 Task: Add a condition where "Channel Is" instagram direct" in unsolved tickets in your groups.
Action: Mouse moved to (128, 401)
Screenshot: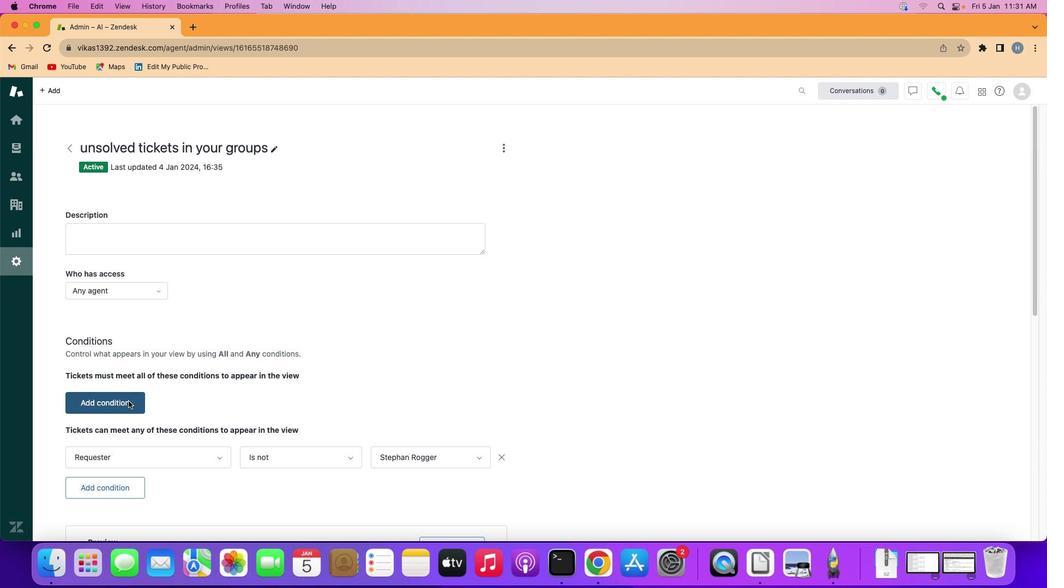 
Action: Mouse pressed left at (128, 401)
Screenshot: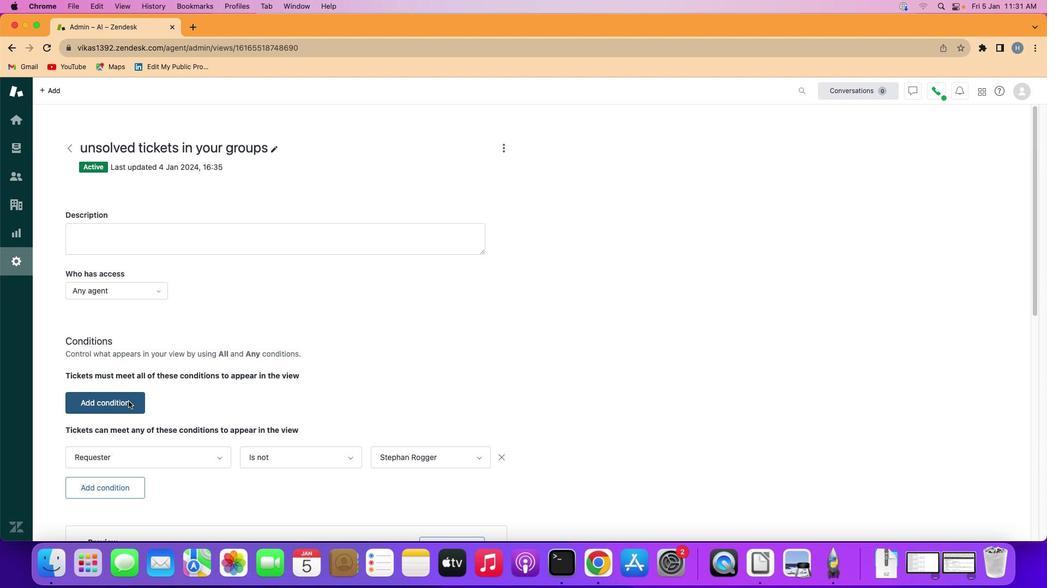 
Action: Mouse moved to (161, 404)
Screenshot: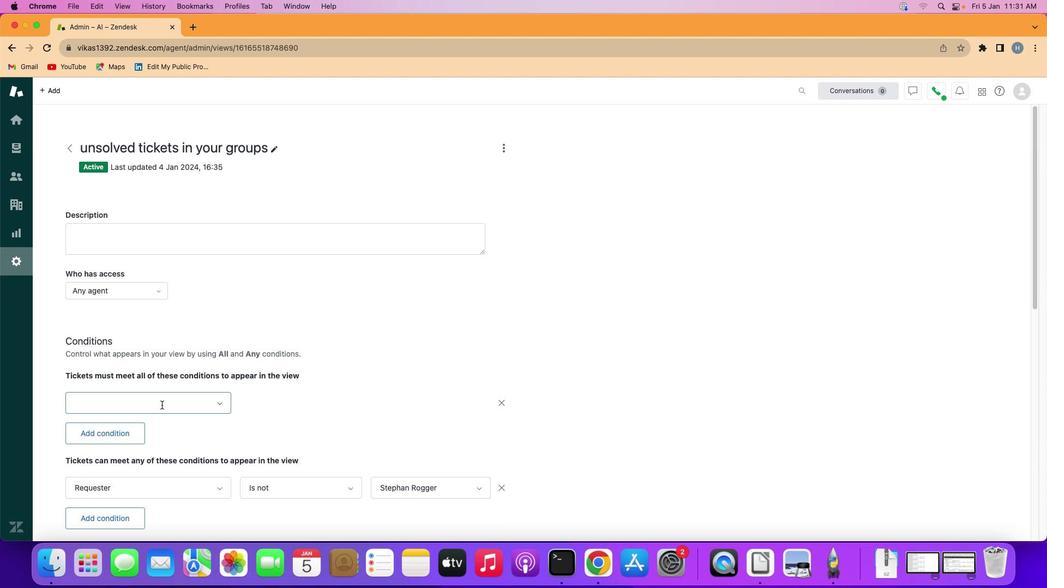 
Action: Mouse pressed left at (161, 404)
Screenshot: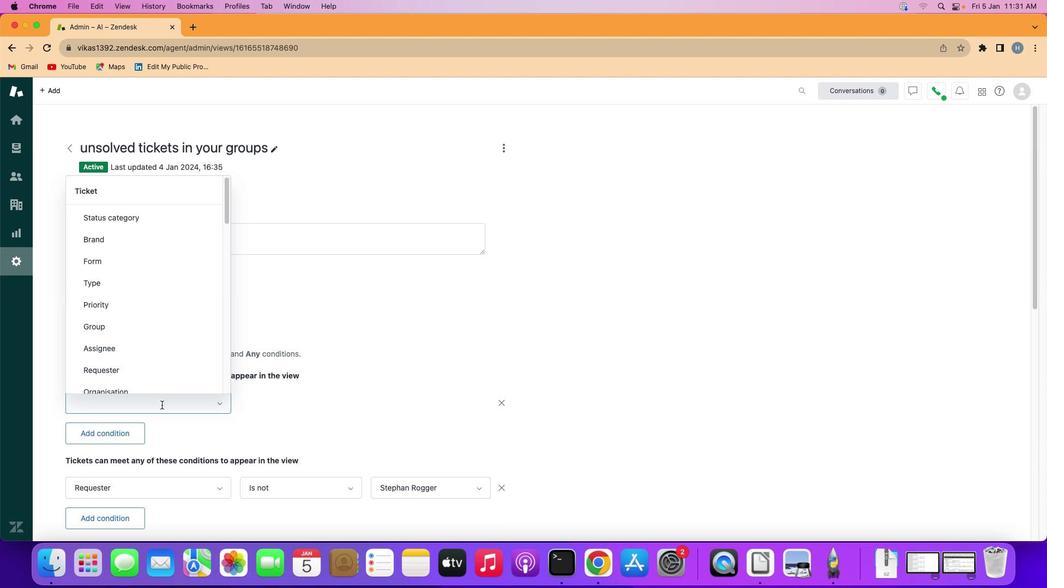 
Action: Mouse moved to (146, 320)
Screenshot: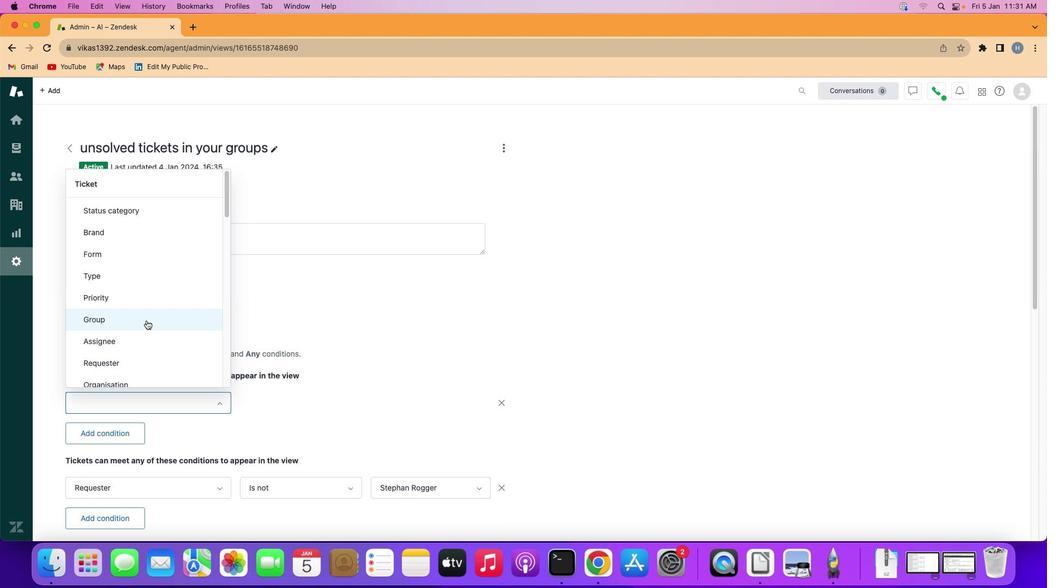 
Action: Mouse scrolled (146, 320) with delta (0, 0)
Screenshot: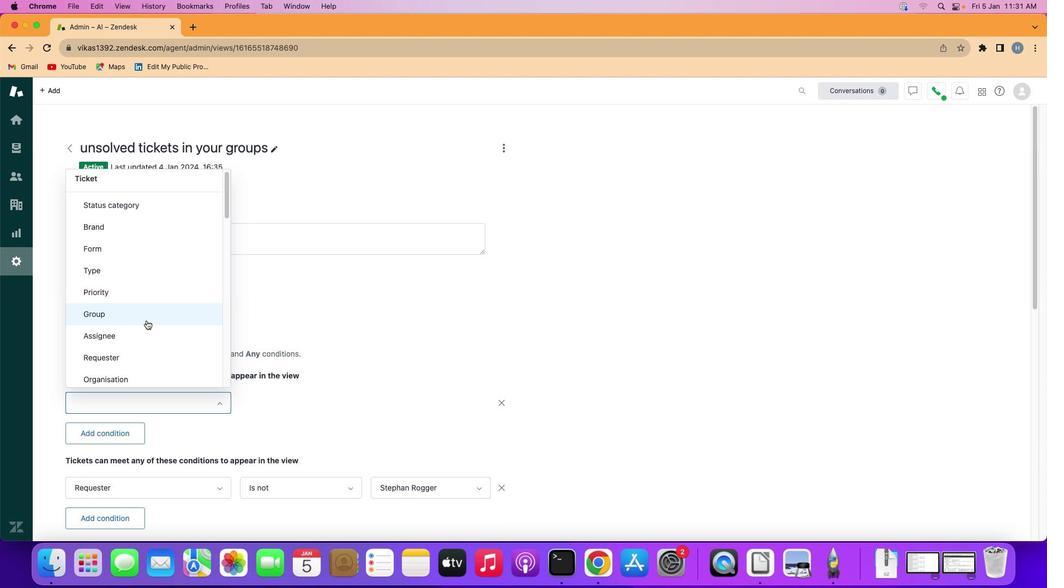 
Action: Mouse scrolled (146, 320) with delta (0, 0)
Screenshot: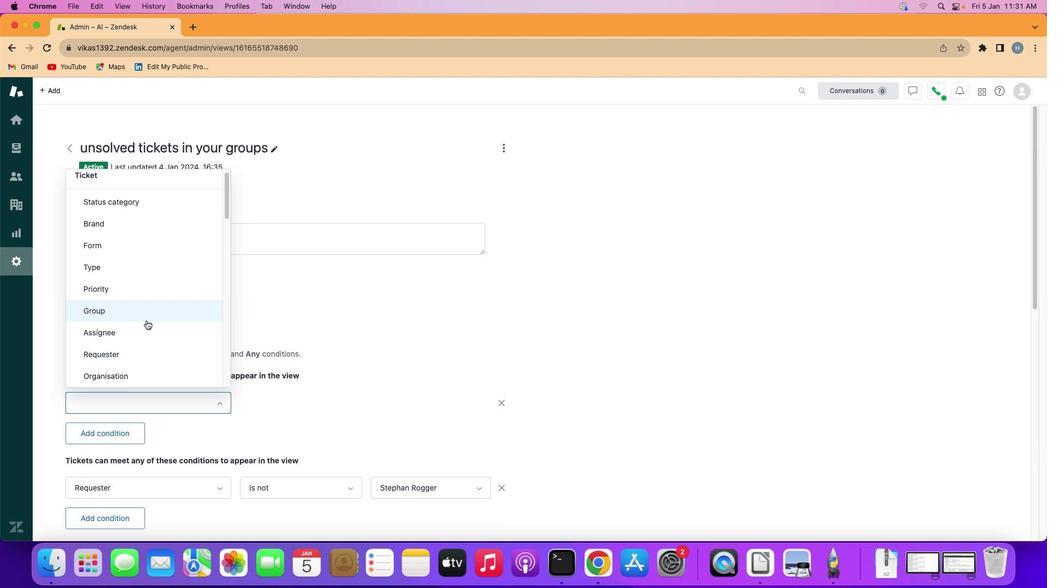 
Action: Mouse scrolled (146, 320) with delta (0, 0)
Screenshot: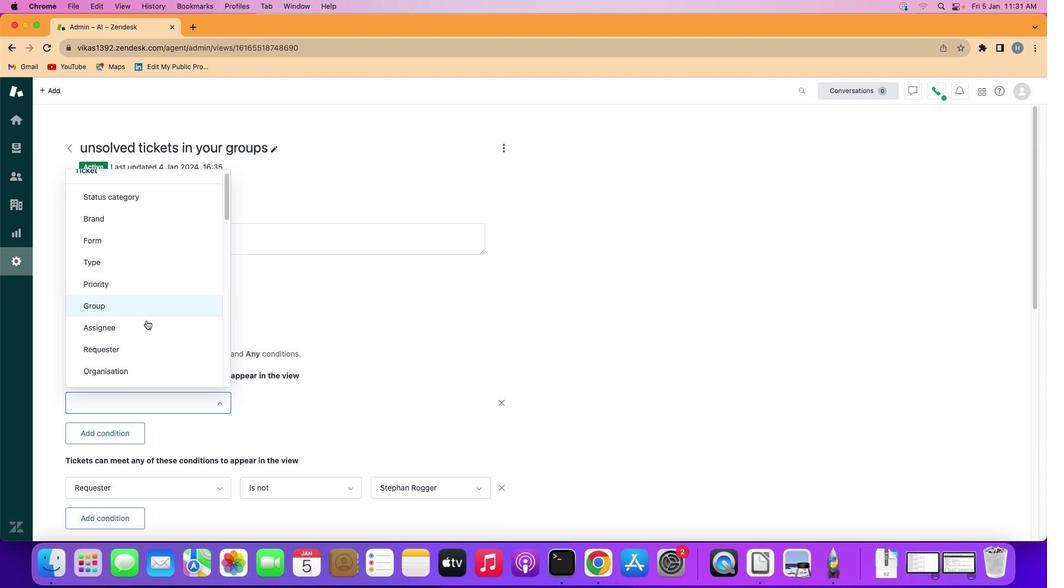 
Action: Mouse scrolled (146, 320) with delta (0, 0)
Screenshot: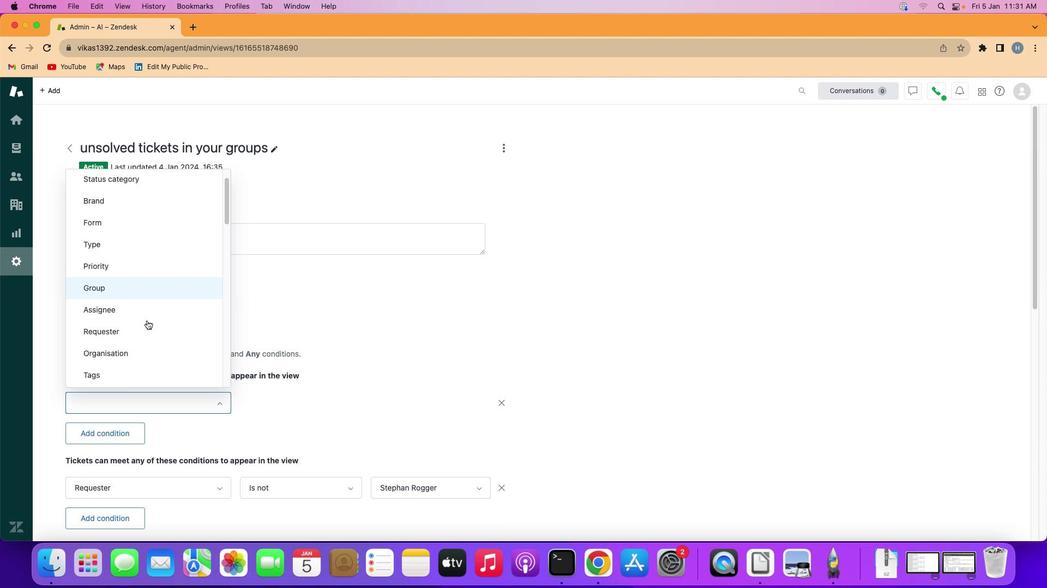 
Action: Mouse scrolled (146, 320) with delta (0, 0)
Screenshot: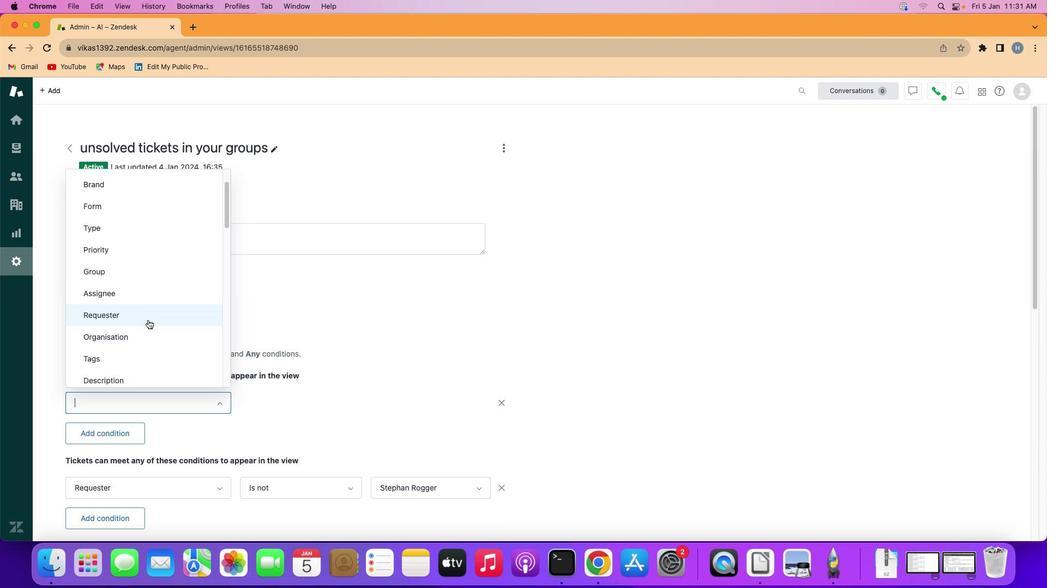 
Action: Mouse moved to (147, 319)
Screenshot: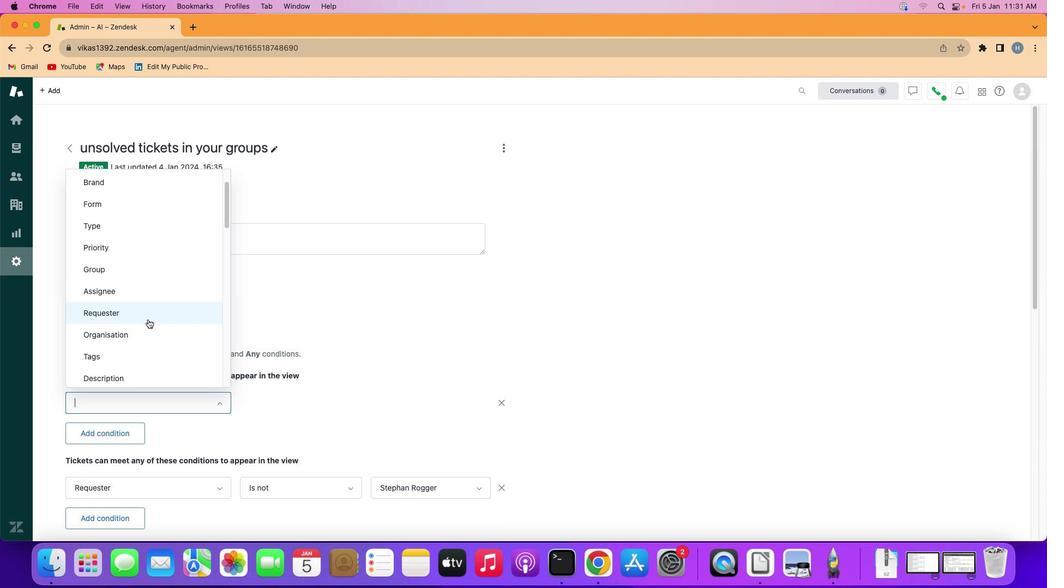 
Action: Mouse scrolled (147, 319) with delta (0, 0)
Screenshot: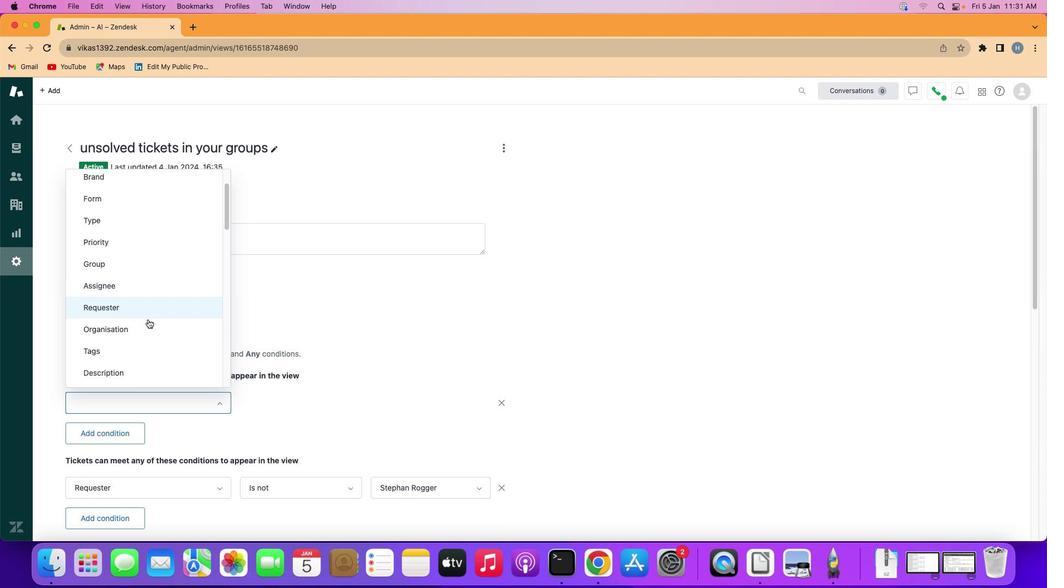 
Action: Mouse scrolled (147, 319) with delta (0, 0)
Screenshot: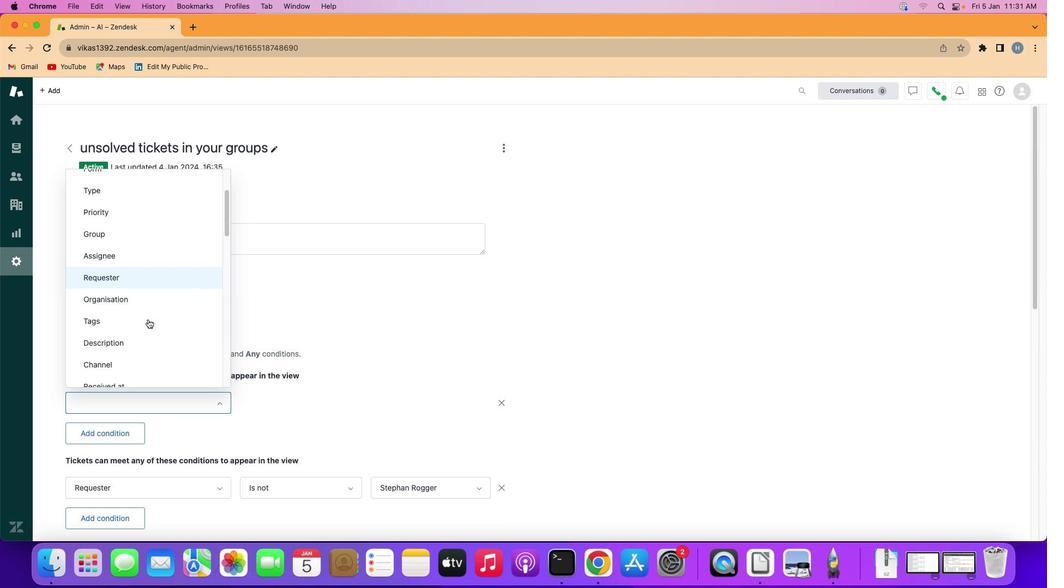 
Action: Mouse scrolled (147, 319) with delta (0, -1)
Screenshot: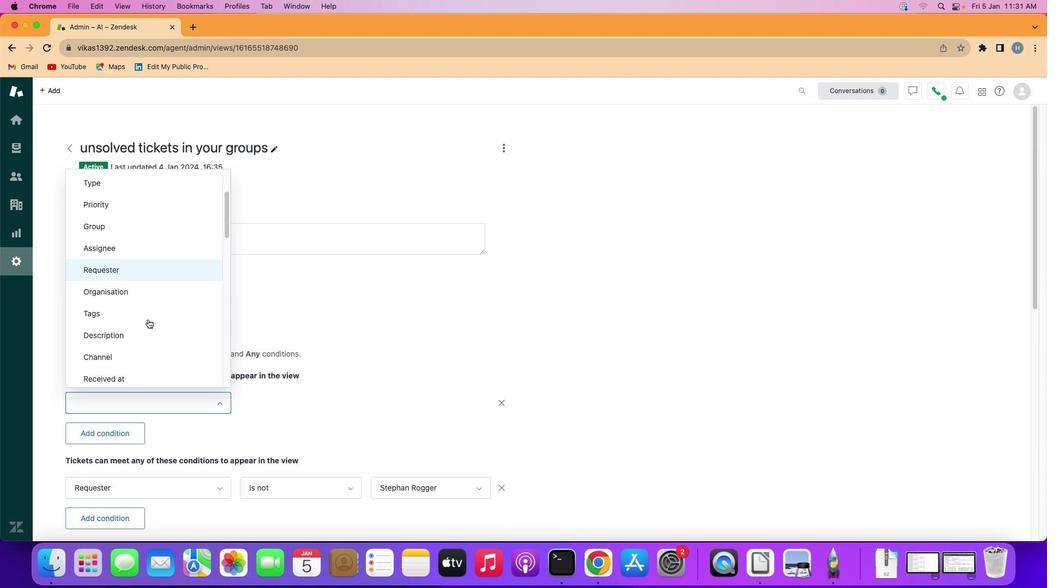 
Action: Mouse scrolled (147, 319) with delta (0, 0)
Screenshot: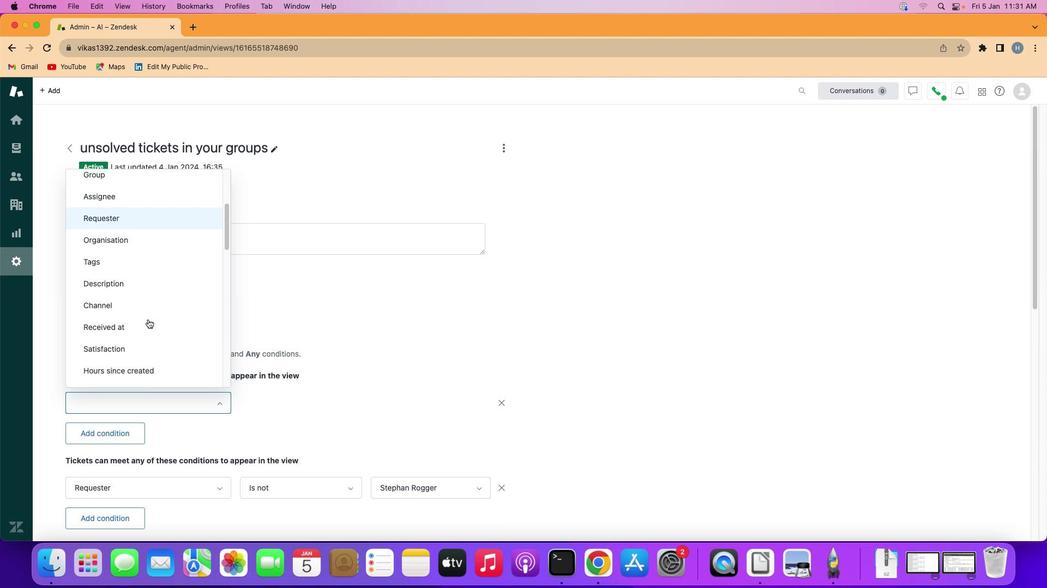 
Action: Mouse moved to (155, 302)
Screenshot: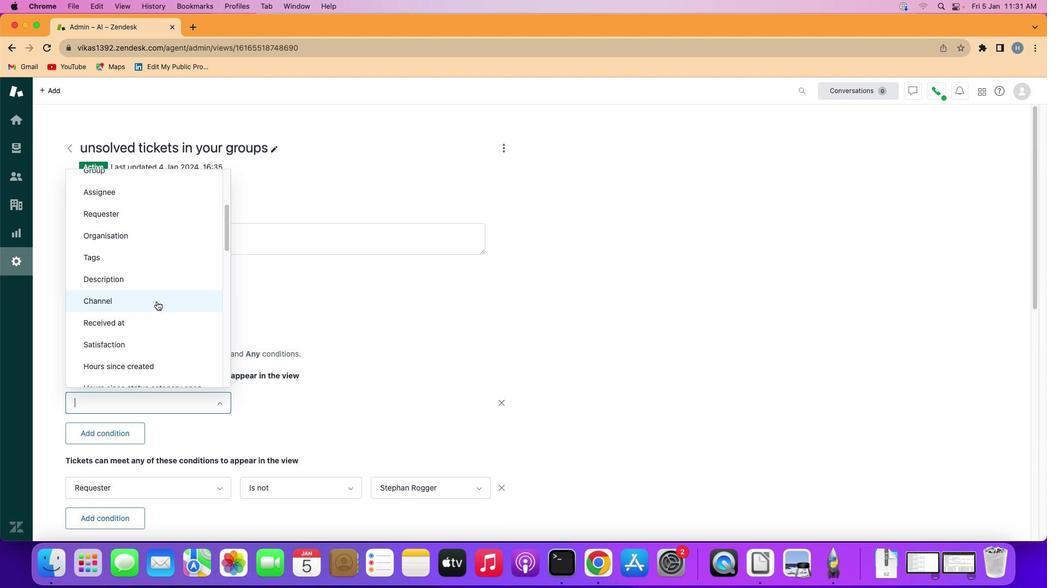 
Action: Mouse pressed left at (155, 302)
Screenshot: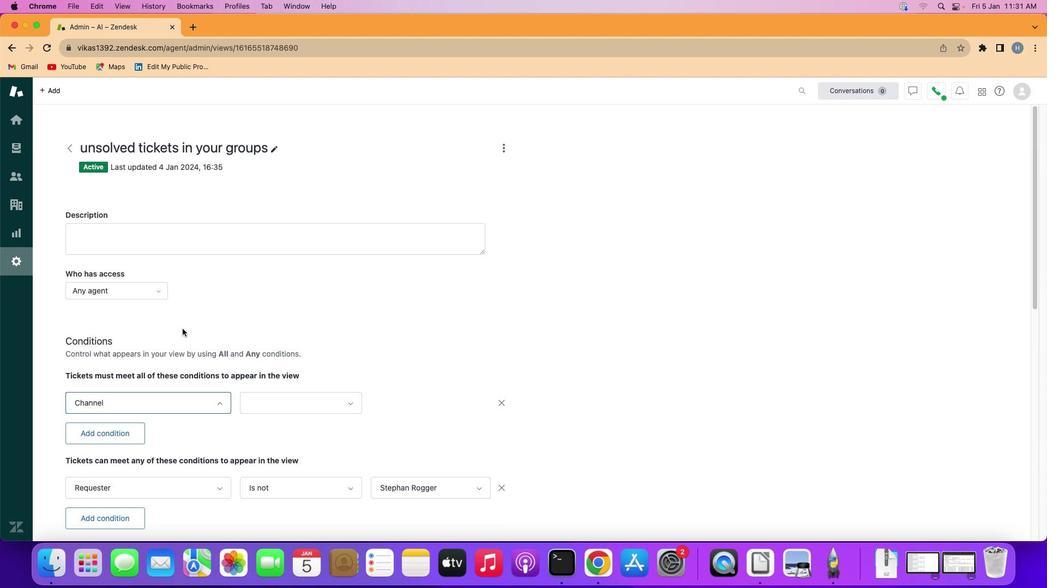 
Action: Mouse moved to (265, 392)
Screenshot: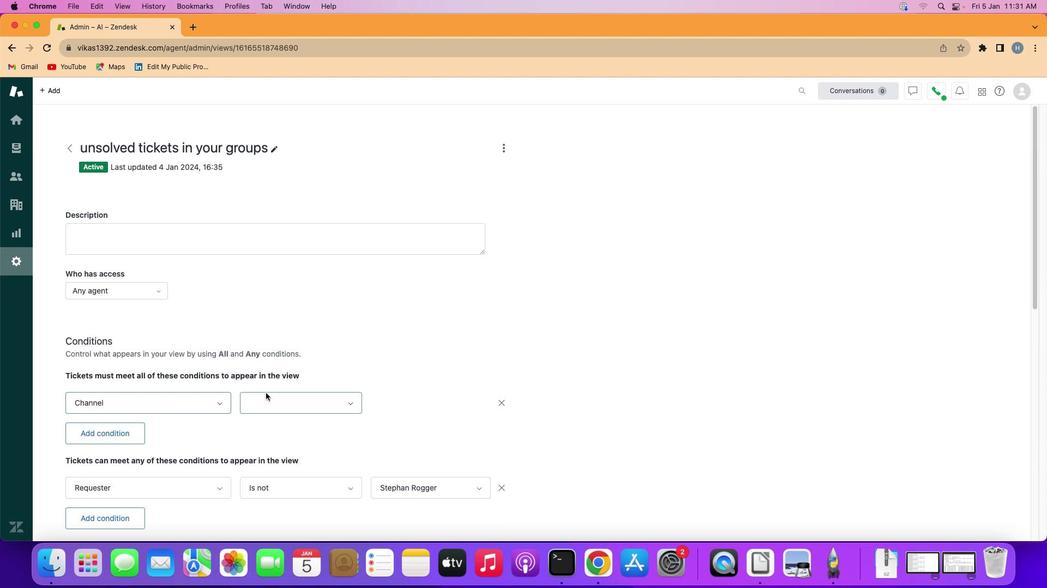 
Action: Mouse pressed left at (265, 392)
Screenshot: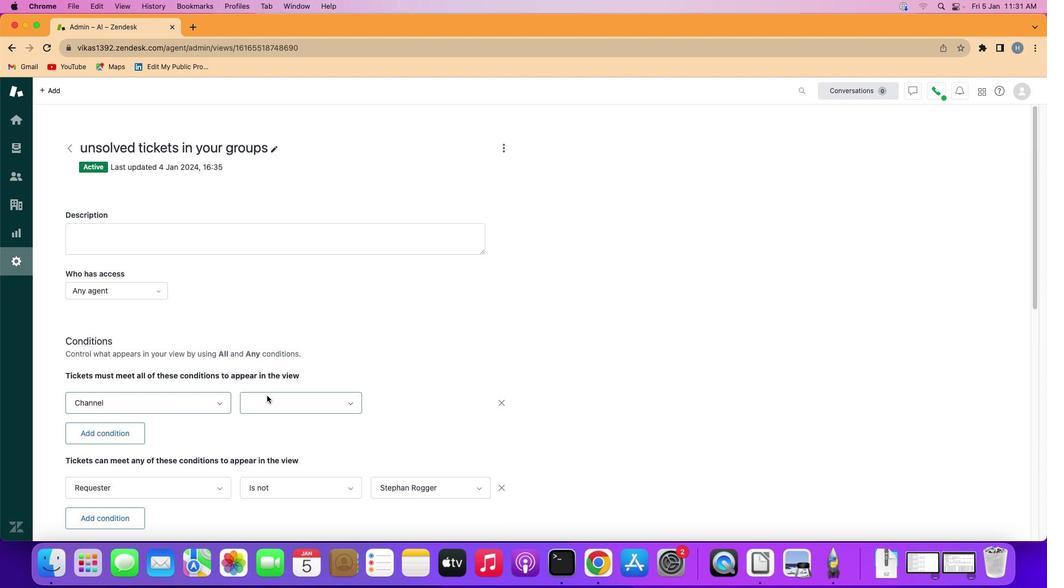
Action: Mouse moved to (277, 422)
Screenshot: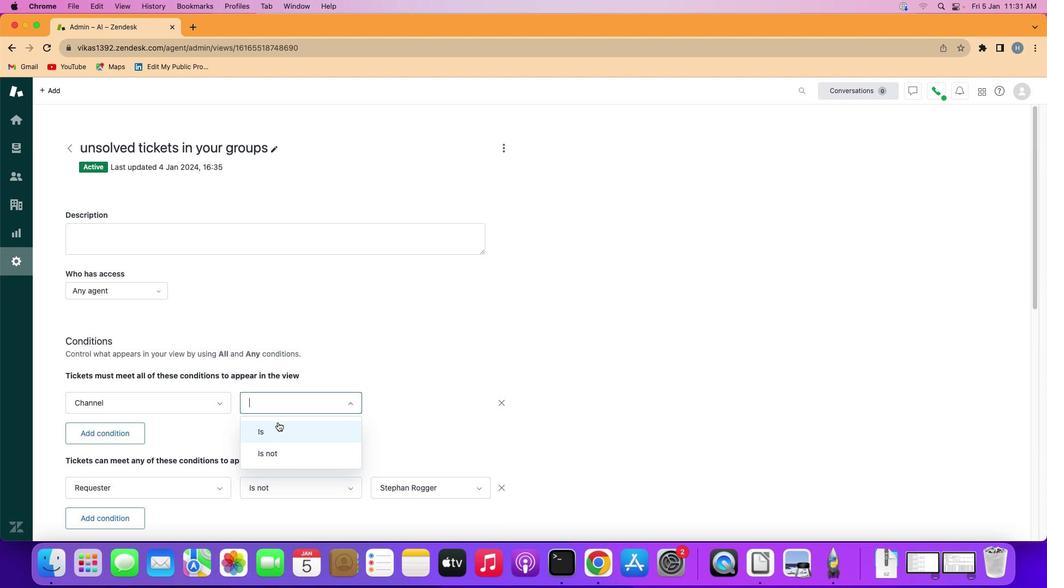 
Action: Mouse pressed left at (277, 422)
Screenshot: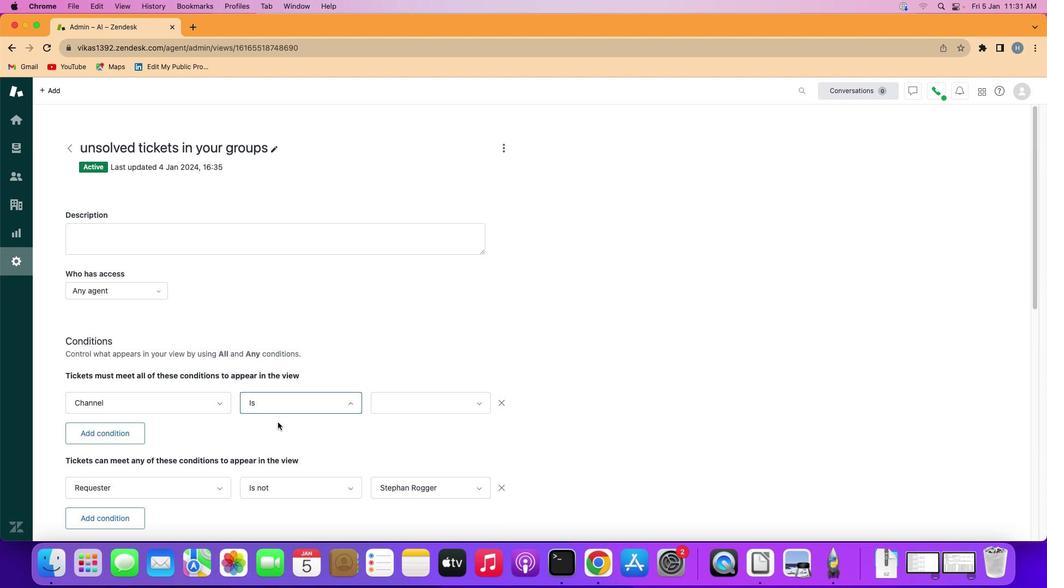 
Action: Mouse moved to (408, 400)
Screenshot: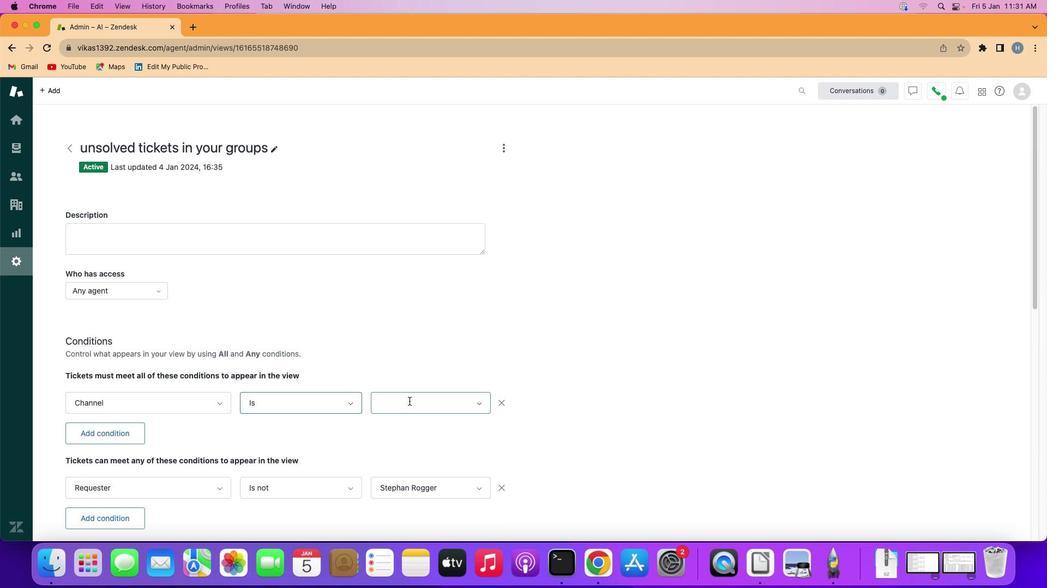 
Action: Mouse pressed left at (408, 400)
Screenshot: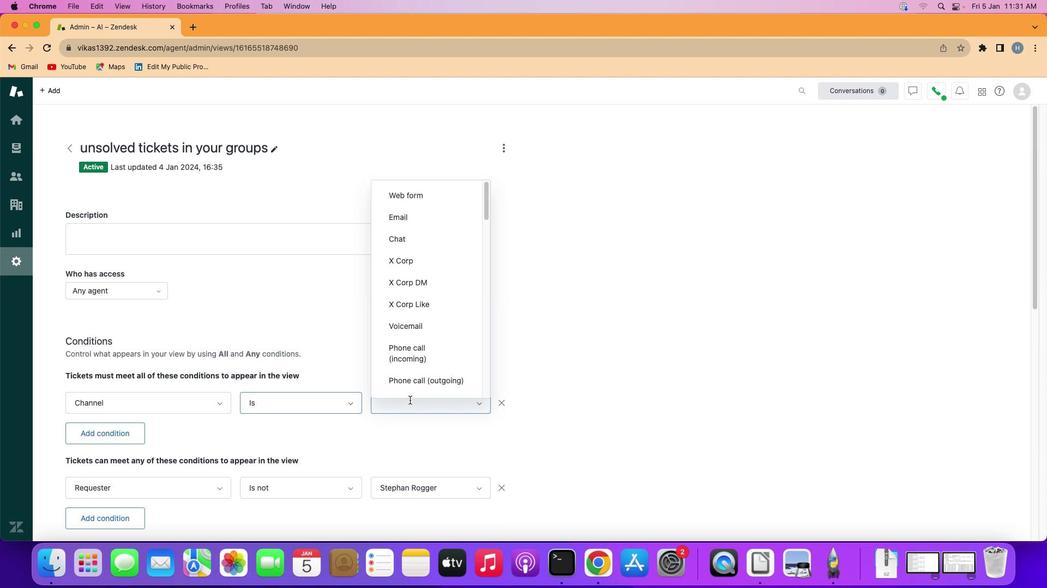 
Action: Mouse moved to (418, 317)
Screenshot: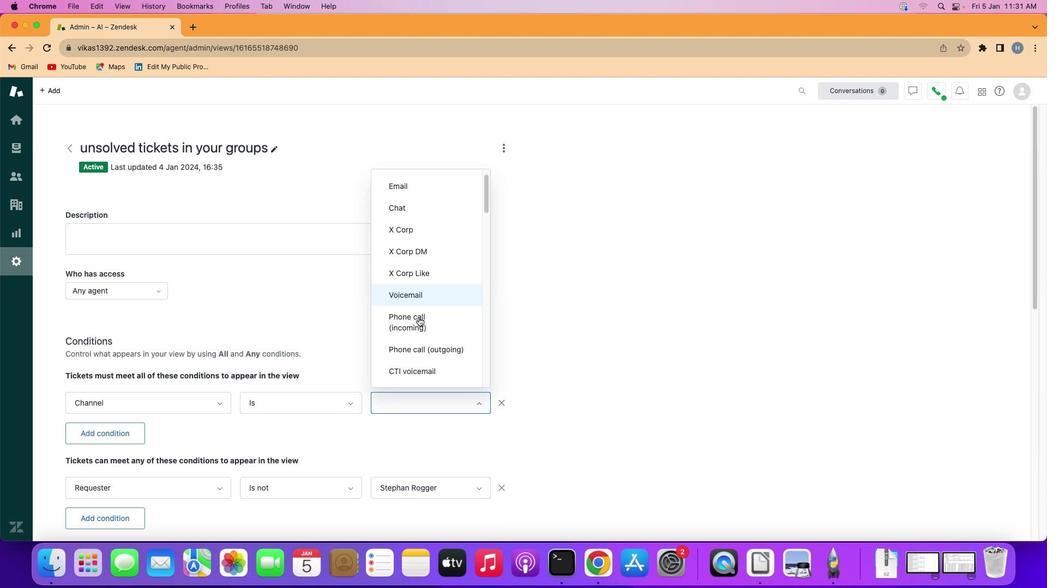 
Action: Mouse scrolled (418, 317) with delta (0, 0)
Screenshot: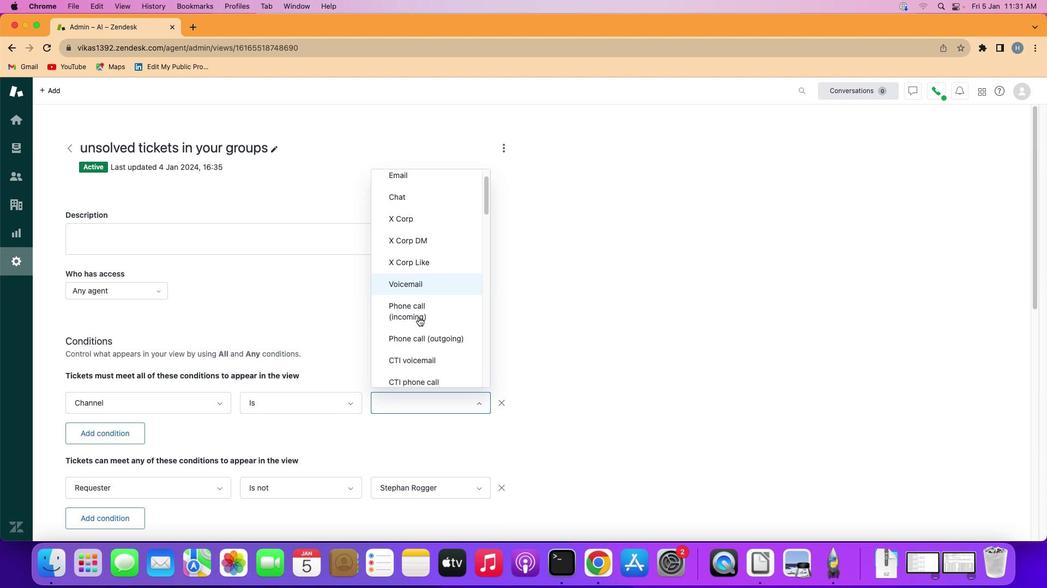
Action: Mouse scrolled (418, 317) with delta (0, 0)
Screenshot: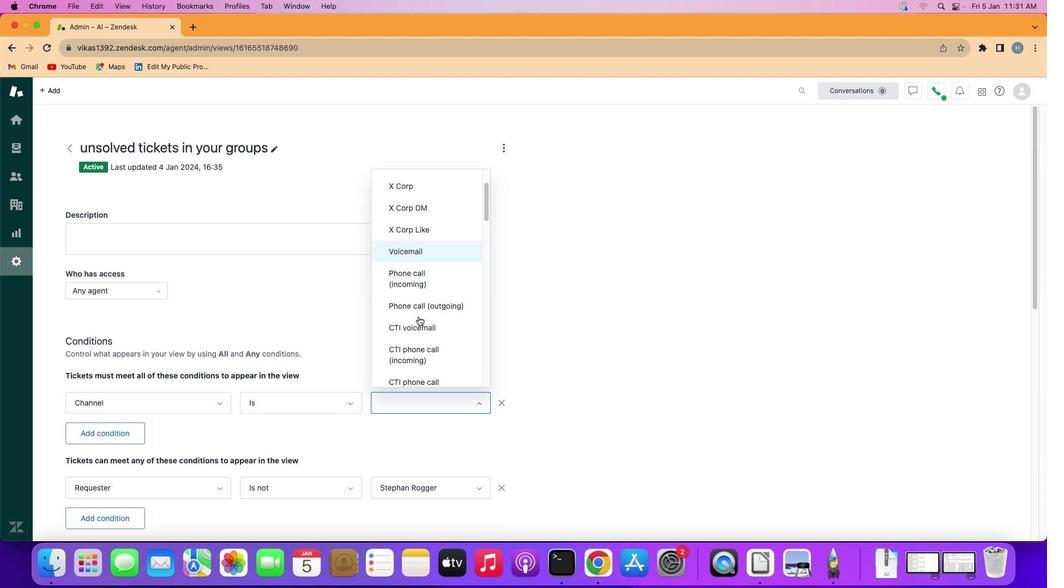 
Action: Mouse scrolled (418, 317) with delta (0, -1)
Screenshot: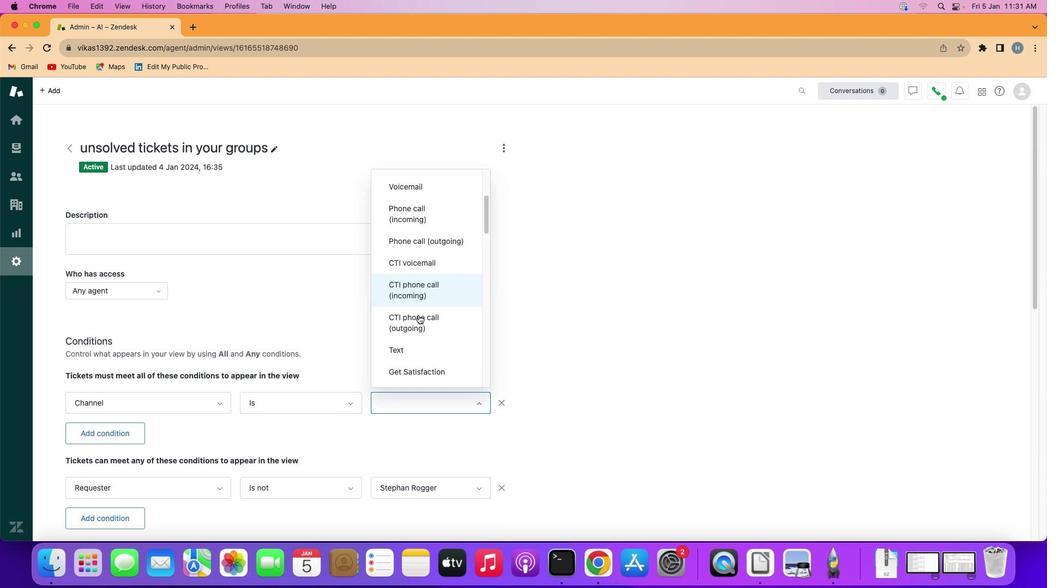 
Action: Mouse scrolled (418, 317) with delta (0, -1)
Screenshot: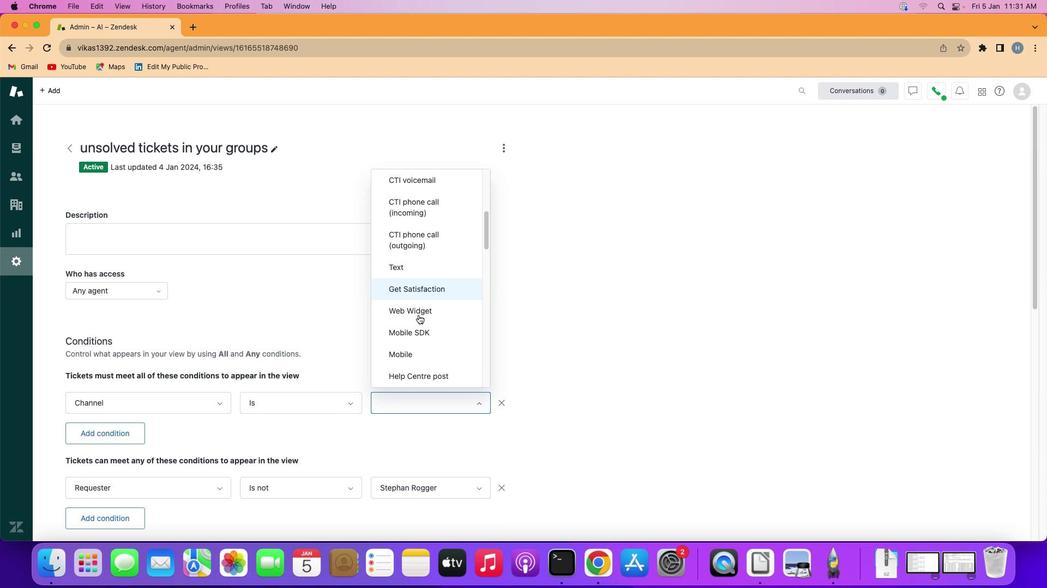 
Action: Mouse moved to (418, 315)
Screenshot: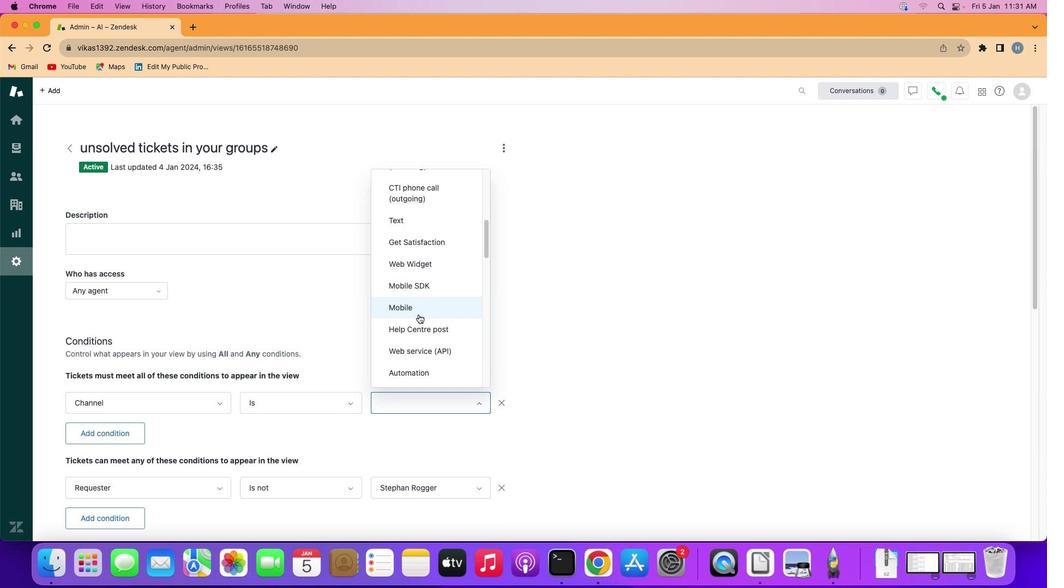 
Action: Mouse scrolled (418, 315) with delta (0, -2)
Screenshot: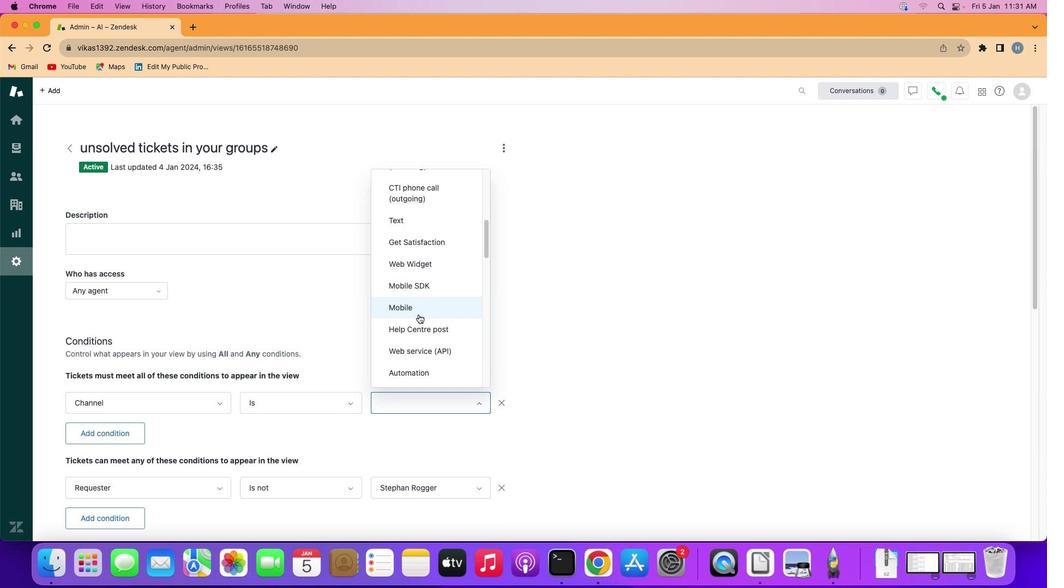 
Action: Mouse moved to (418, 313)
Screenshot: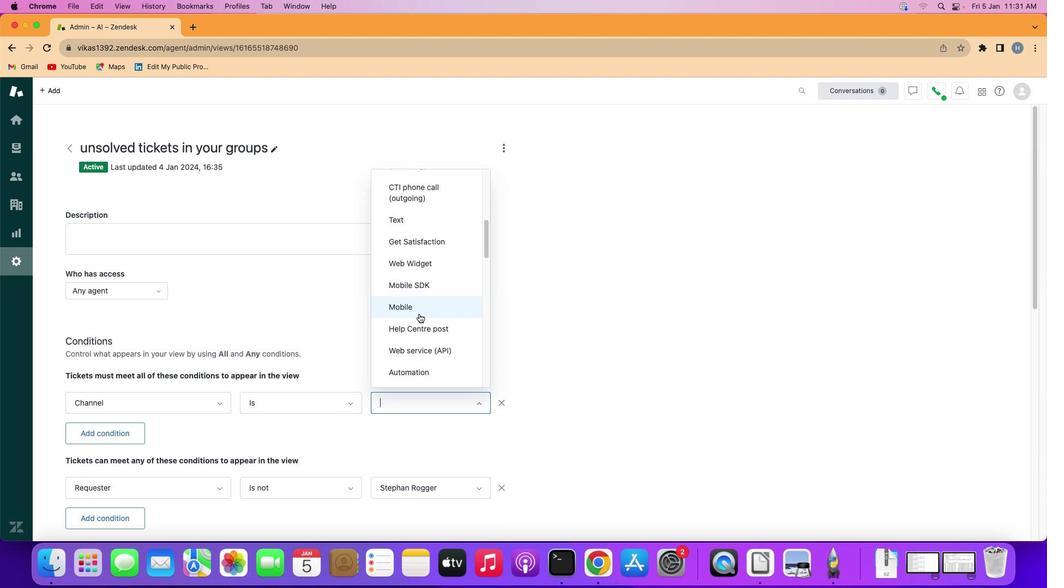 
Action: Mouse scrolled (418, 313) with delta (0, 0)
Screenshot: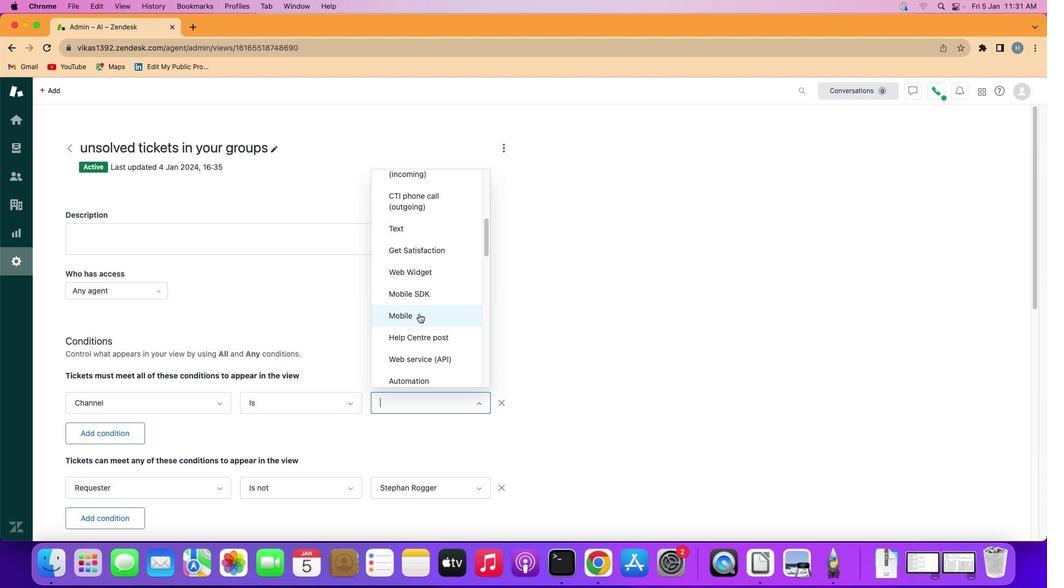 
Action: Mouse scrolled (418, 313) with delta (0, 0)
Screenshot: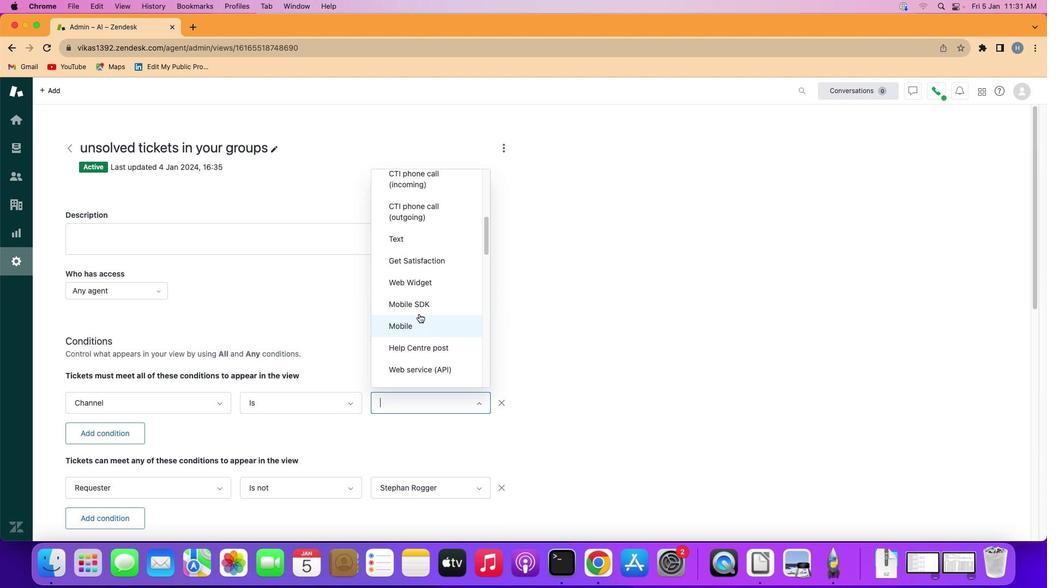 
Action: Mouse scrolled (418, 313) with delta (0, -1)
Screenshot: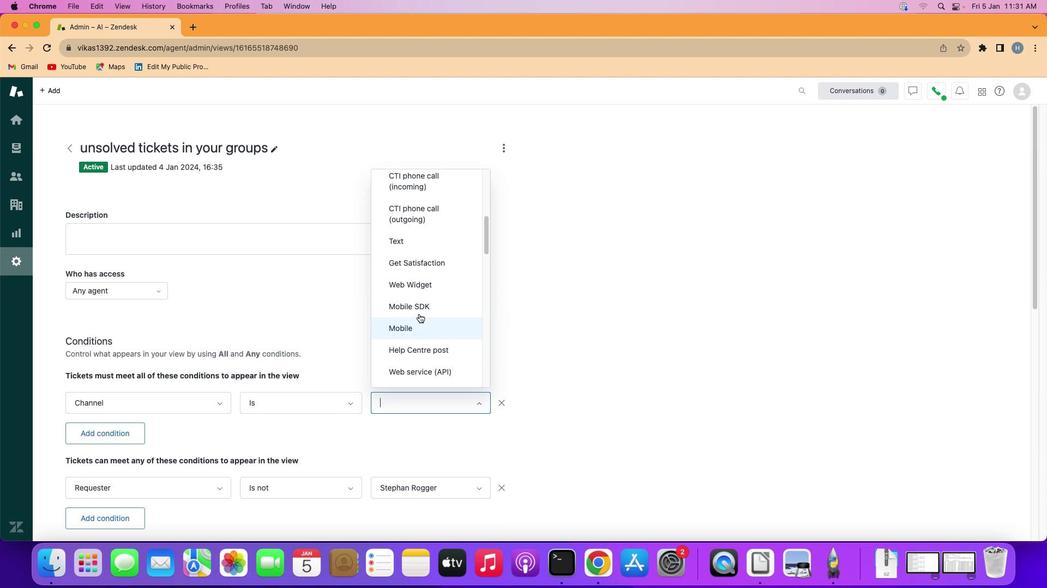 
Action: Mouse scrolled (418, 313) with delta (0, 0)
Screenshot: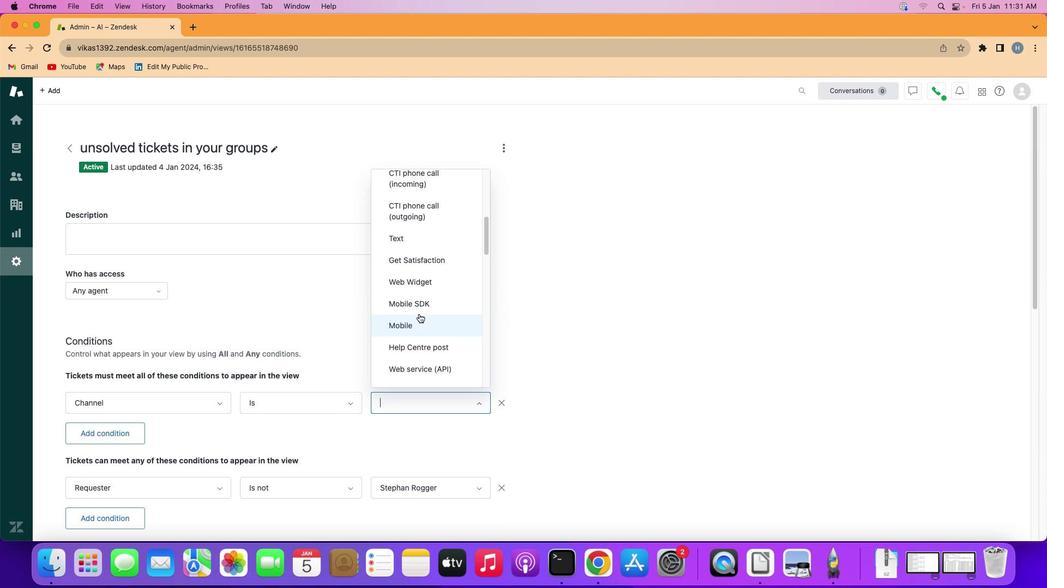 
Action: Mouse scrolled (418, 313) with delta (0, 0)
Screenshot: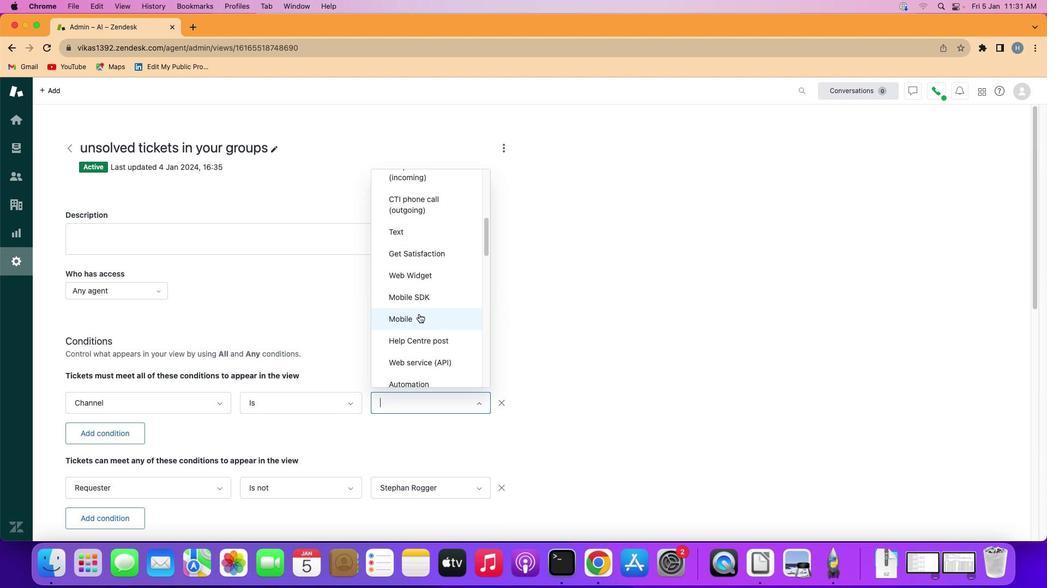 
Action: Mouse scrolled (418, 313) with delta (0, 0)
Screenshot: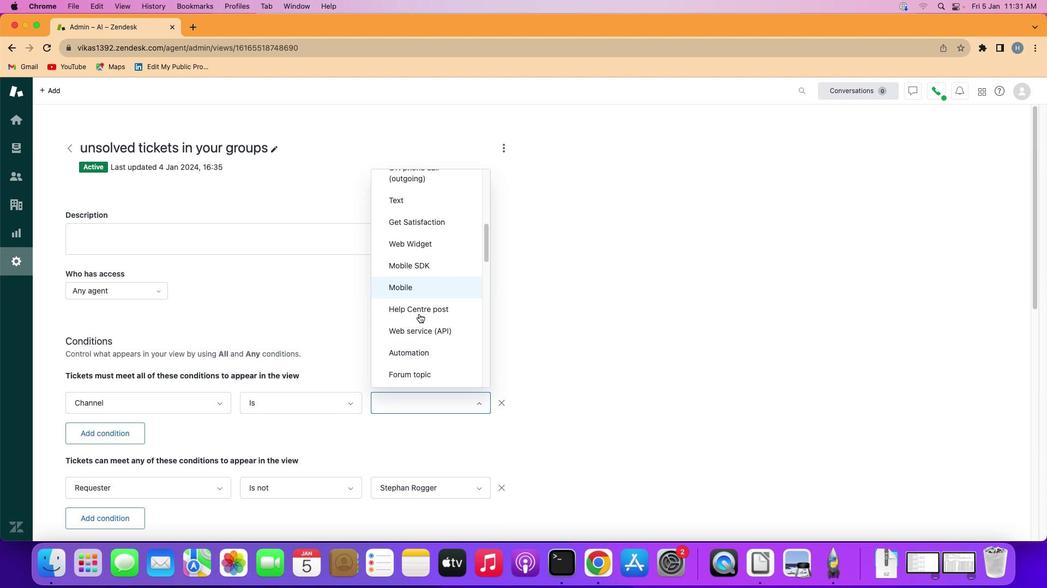 
Action: Mouse scrolled (418, 313) with delta (0, 0)
Screenshot: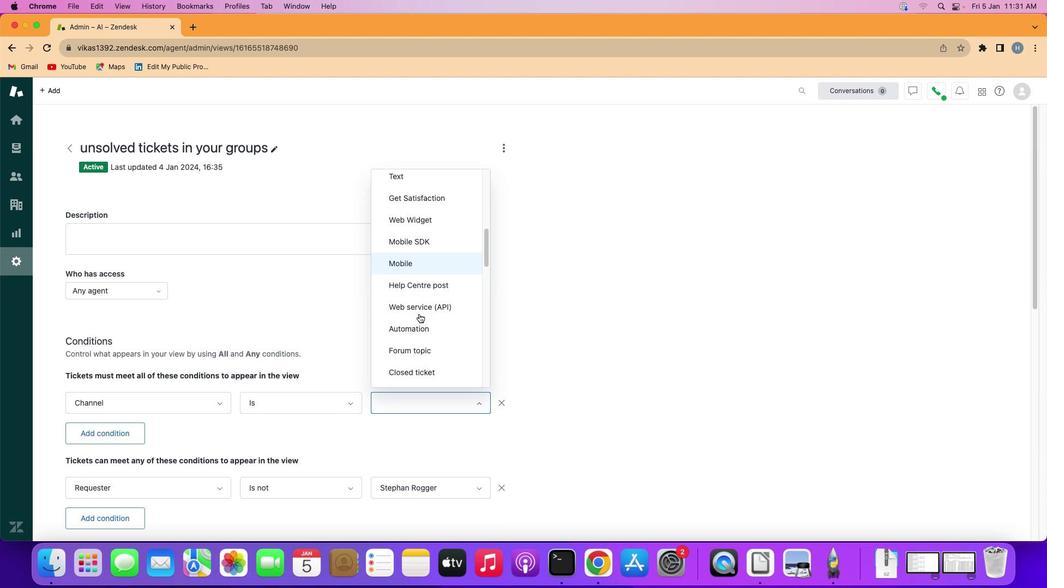 
Action: Mouse scrolled (418, 313) with delta (0, -1)
Screenshot: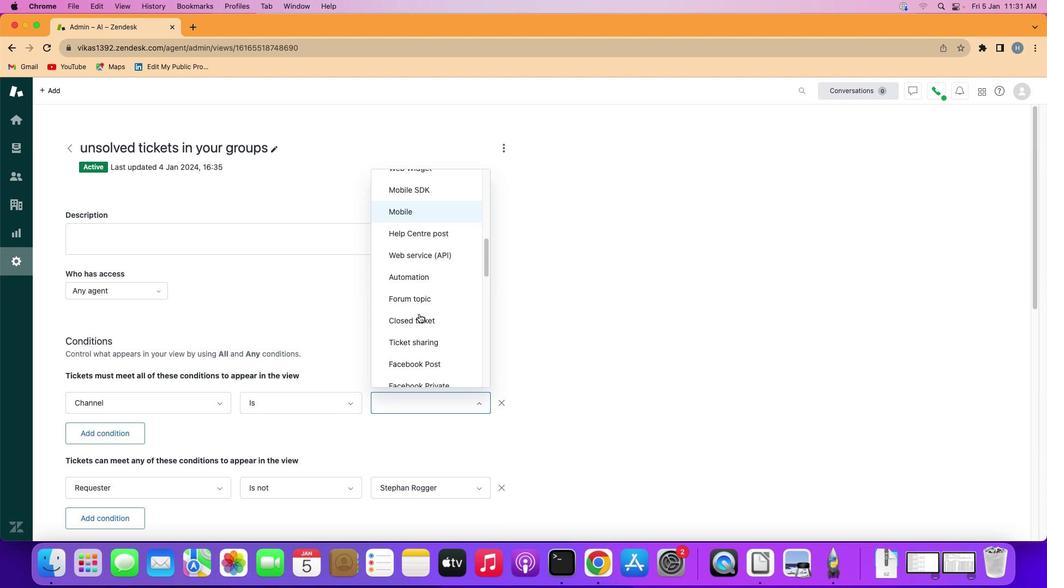 
Action: Mouse scrolled (418, 313) with delta (0, -1)
Screenshot: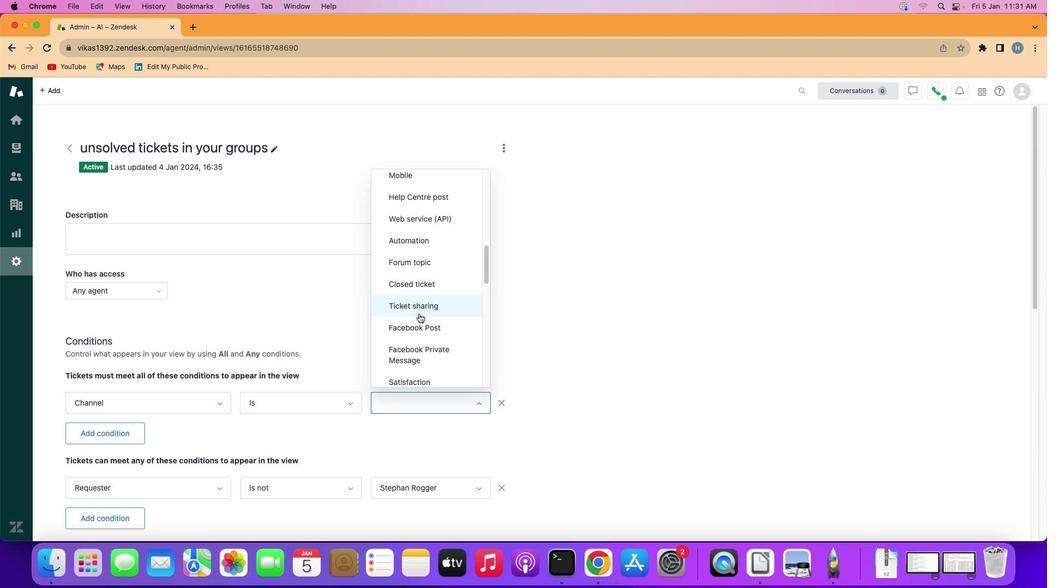 
Action: Mouse moved to (433, 307)
Screenshot: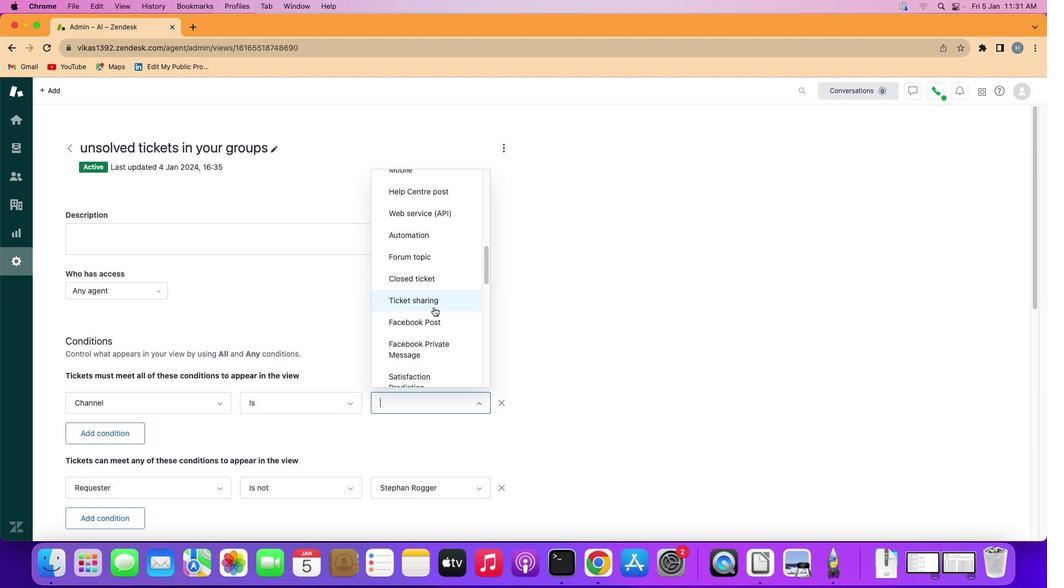 
Action: Mouse scrolled (433, 307) with delta (0, 0)
Screenshot: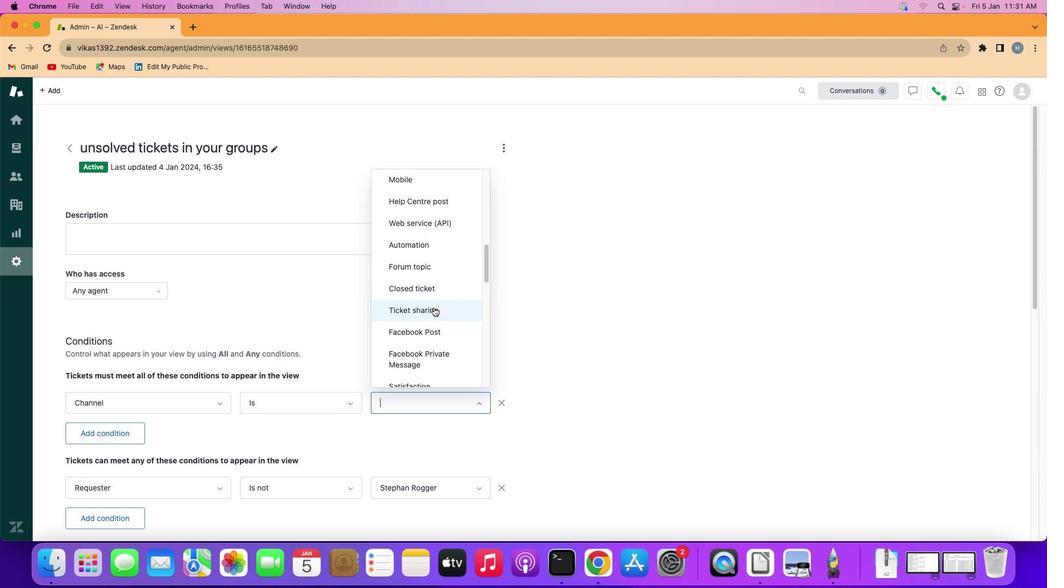 
Action: Mouse scrolled (433, 307) with delta (0, 0)
Screenshot: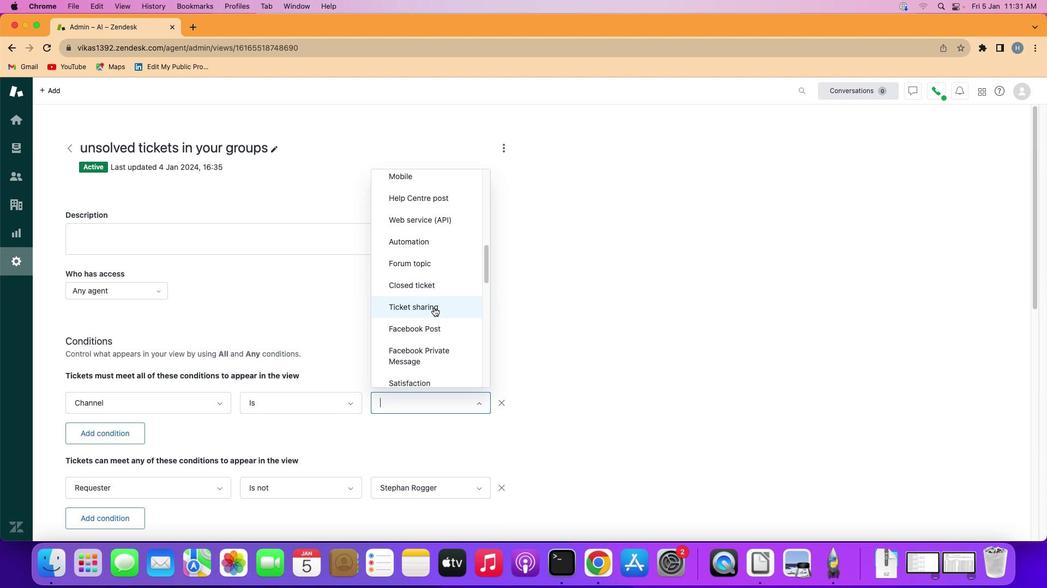 
Action: Mouse scrolled (433, 307) with delta (0, -1)
Screenshot: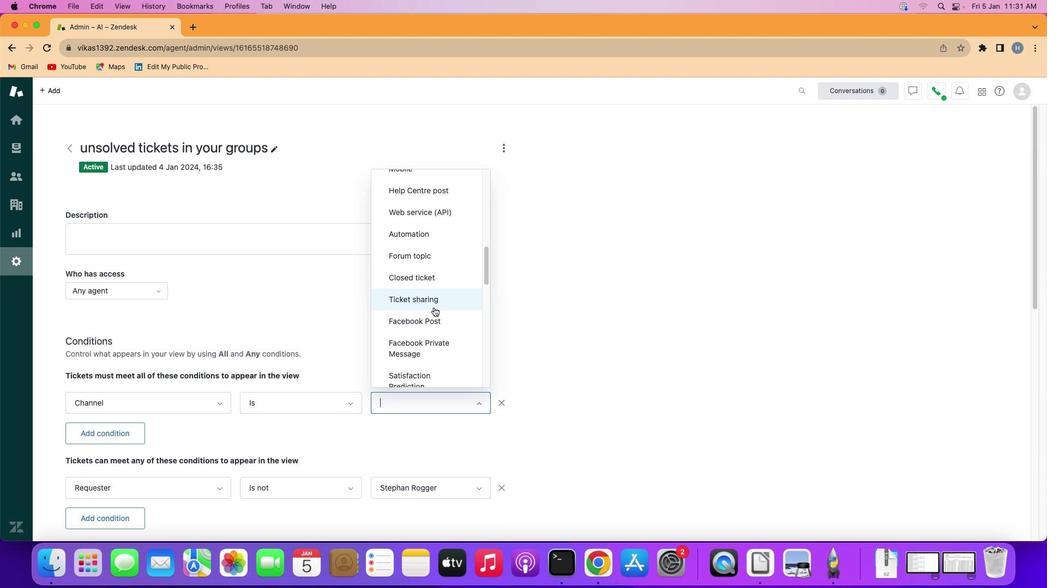
Action: Mouse scrolled (433, 307) with delta (0, 0)
Screenshot: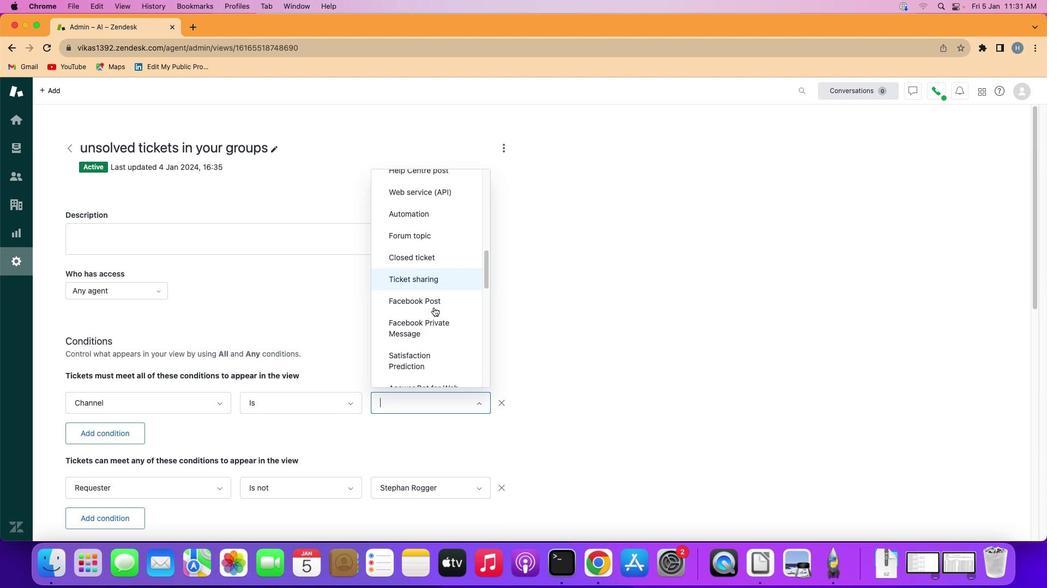 
Action: Mouse moved to (429, 303)
Screenshot: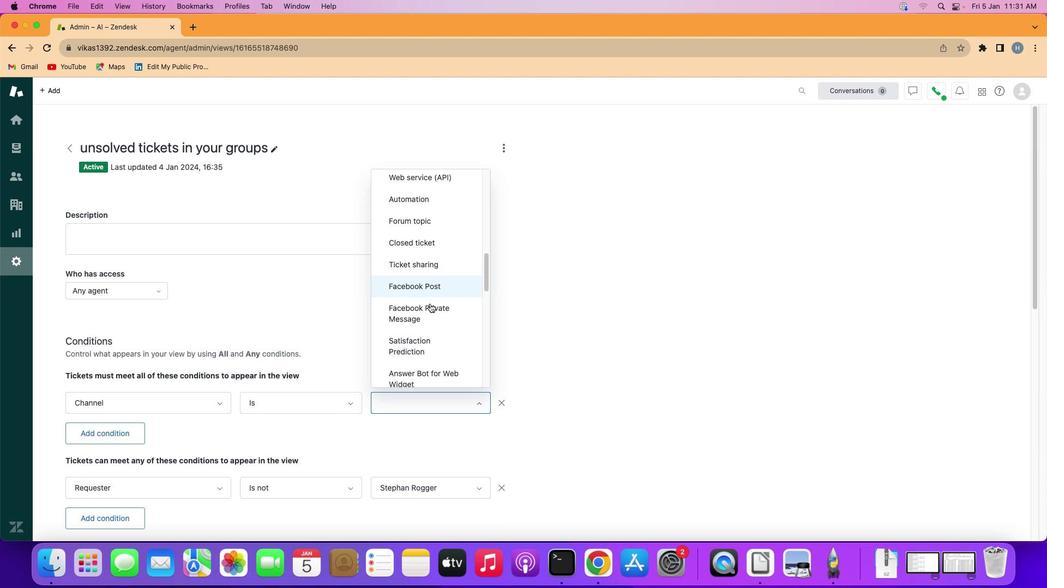 
Action: Mouse scrolled (429, 303) with delta (0, 0)
Screenshot: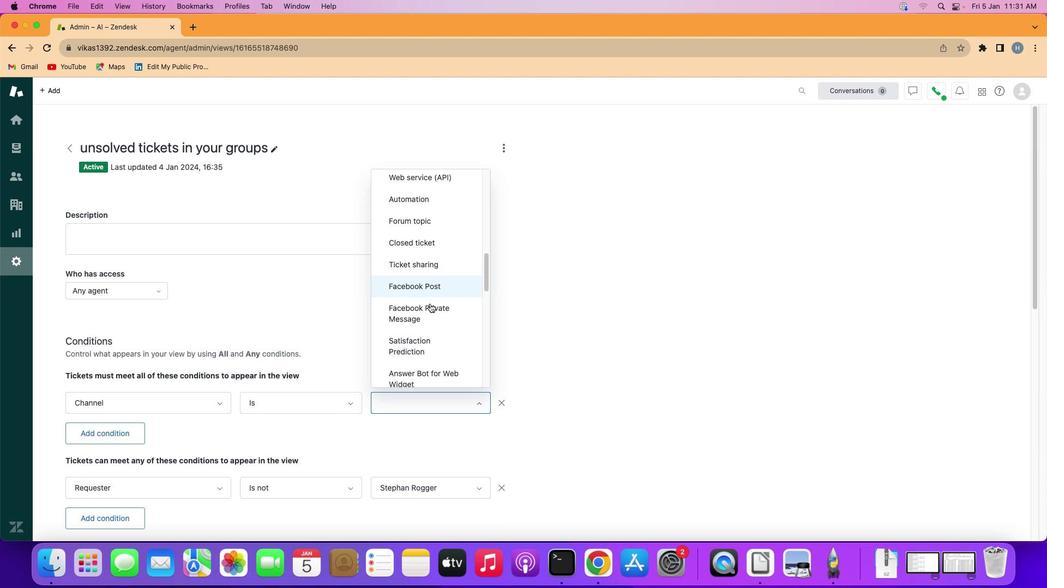 
Action: Mouse scrolled (429, 303) with delta (0, 0)
Screenshot: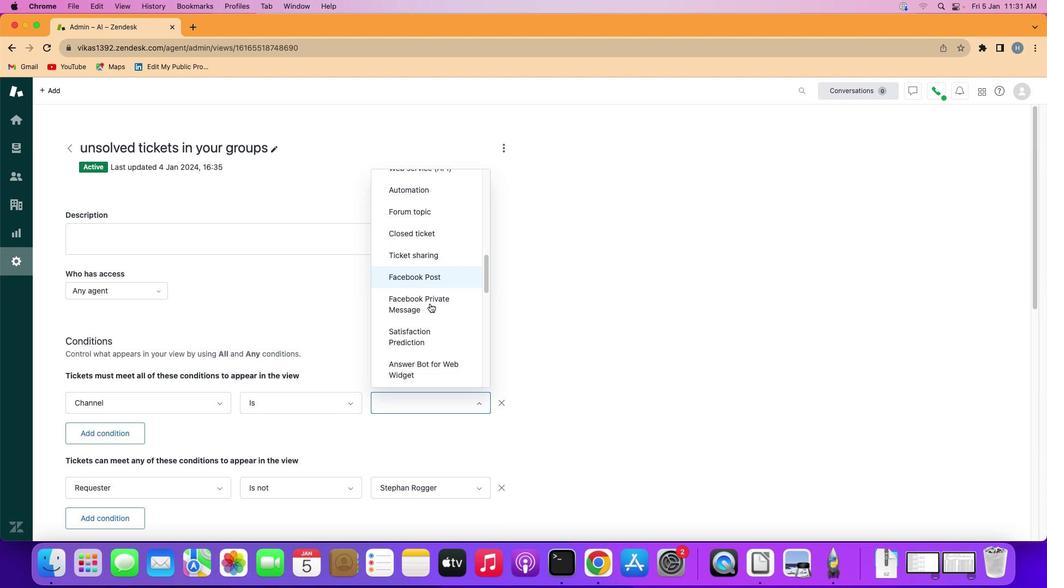 
Action: Mouse scrolled (429, 303) with delta (0, 0)
Screenshot: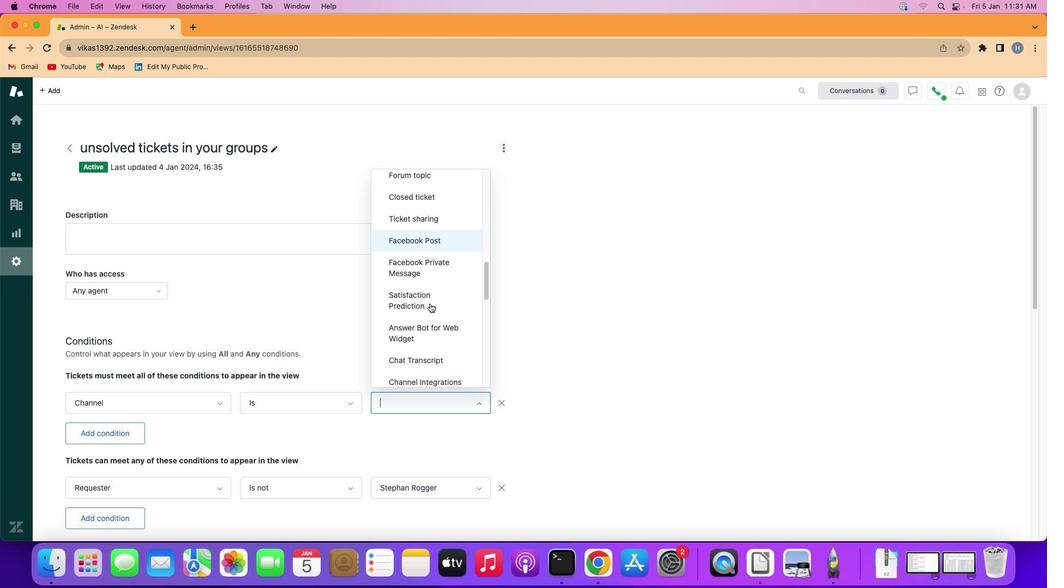 
Action: Mouse scrolled (429, 303) with delta (0, 0)
Screenshot: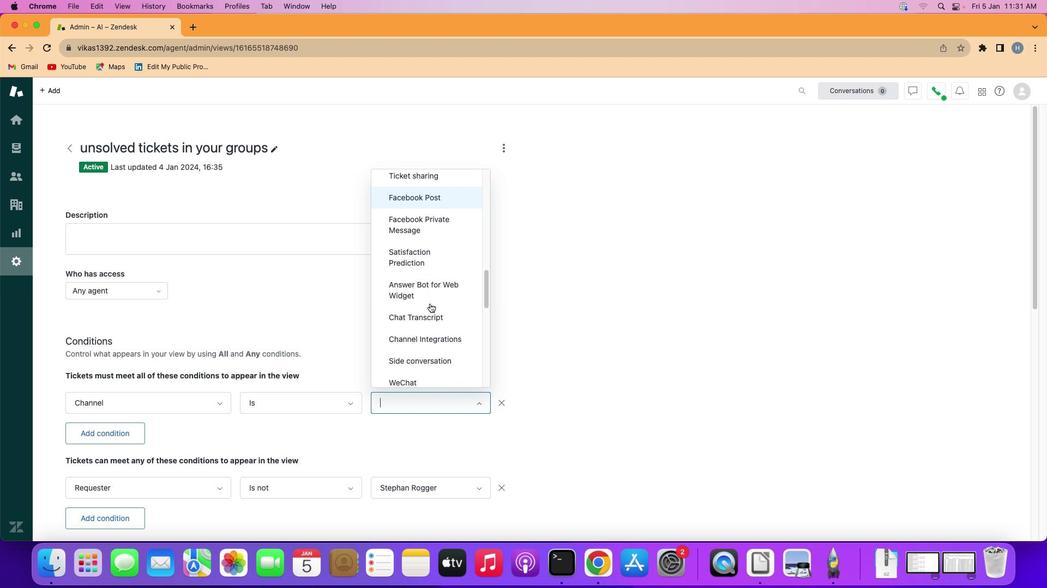 
Action: Mouse scrolled (429, 303) with delta (0, -1)
Screenshot: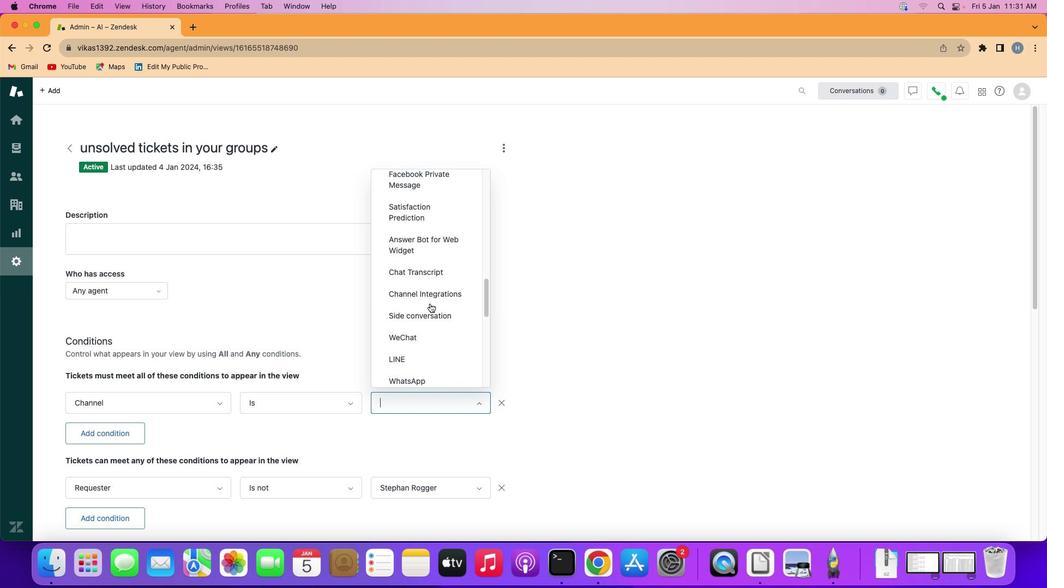 
Action: Mouse scrolled (429, 303) with delta (0, 0)
Screenshot: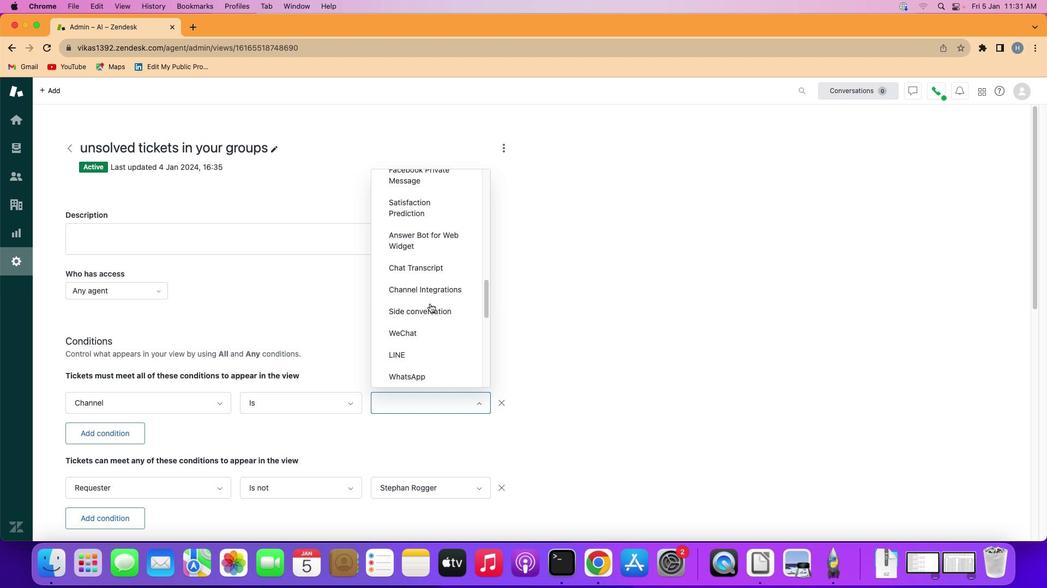 
Action: Mouse scrolled (429, 303) with delta (0, 0)
Screenshot: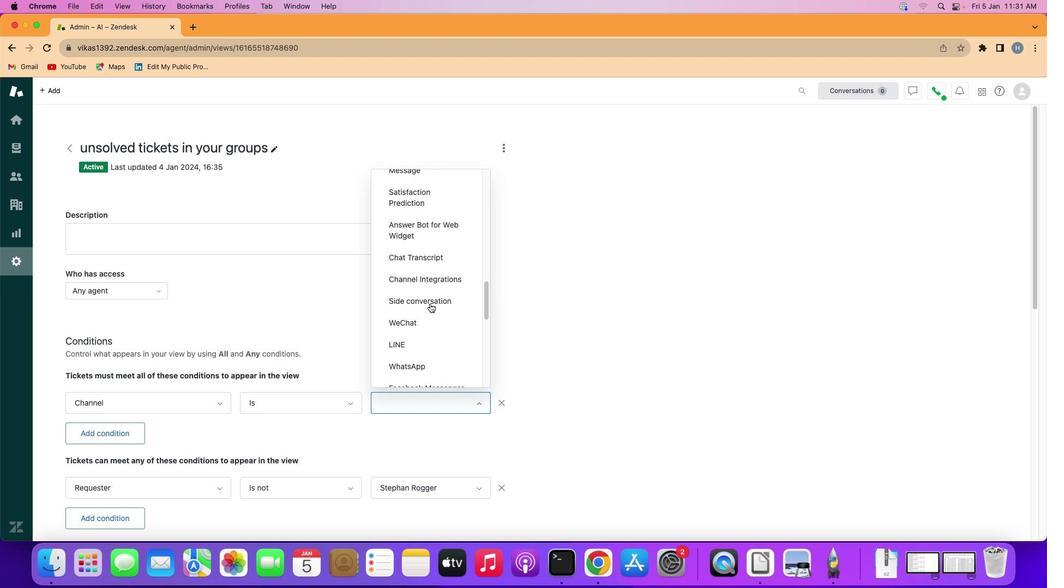 
Action: Mouse scrolled (429, 303) with delta (0, 0)
Screenshot: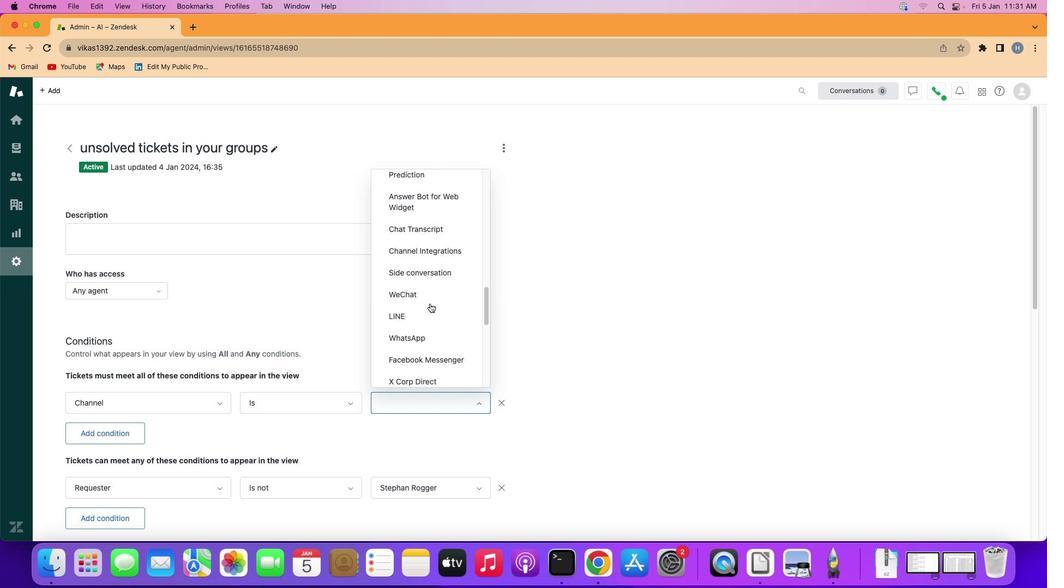 
Action: Mouse scrolled (429, 303) with delta (0, 0)
Screenshot: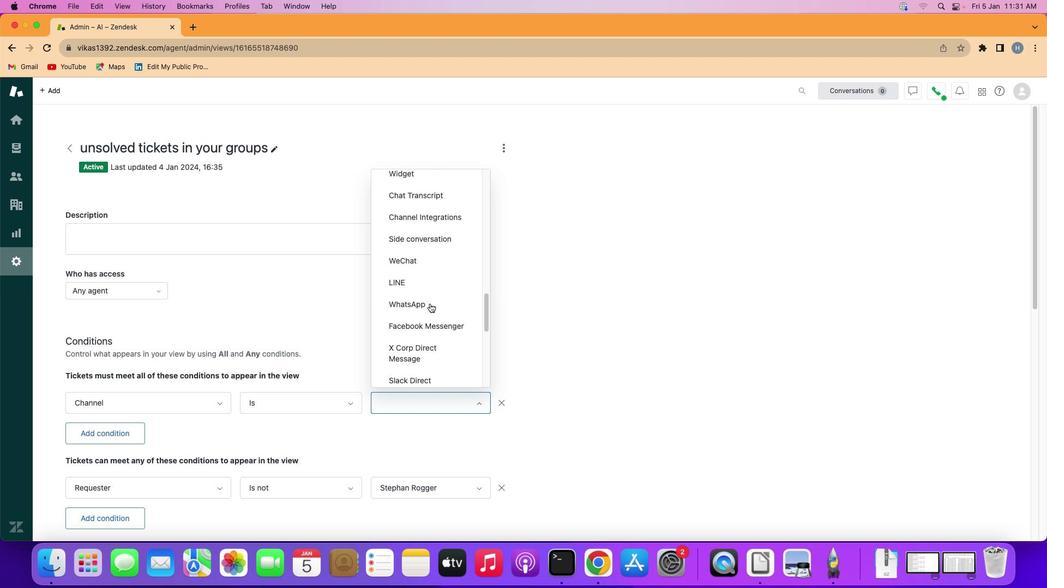 
Action: Mouse scrolled (429, 303) with delta (0, -1)
Screenshot: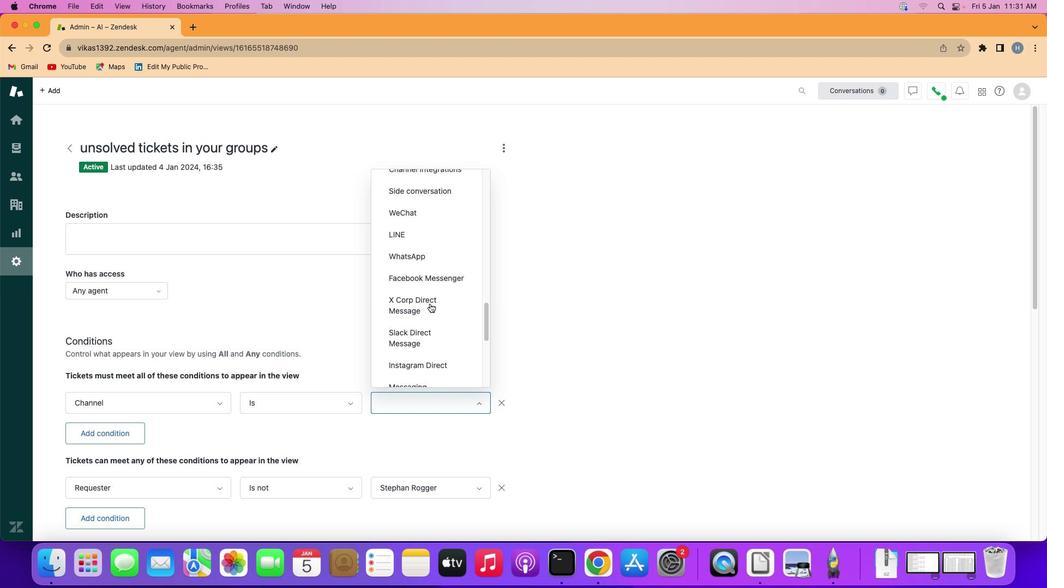 
Action: Mouse scrolled (429, 303) with delta (0, 0)
Screenshot: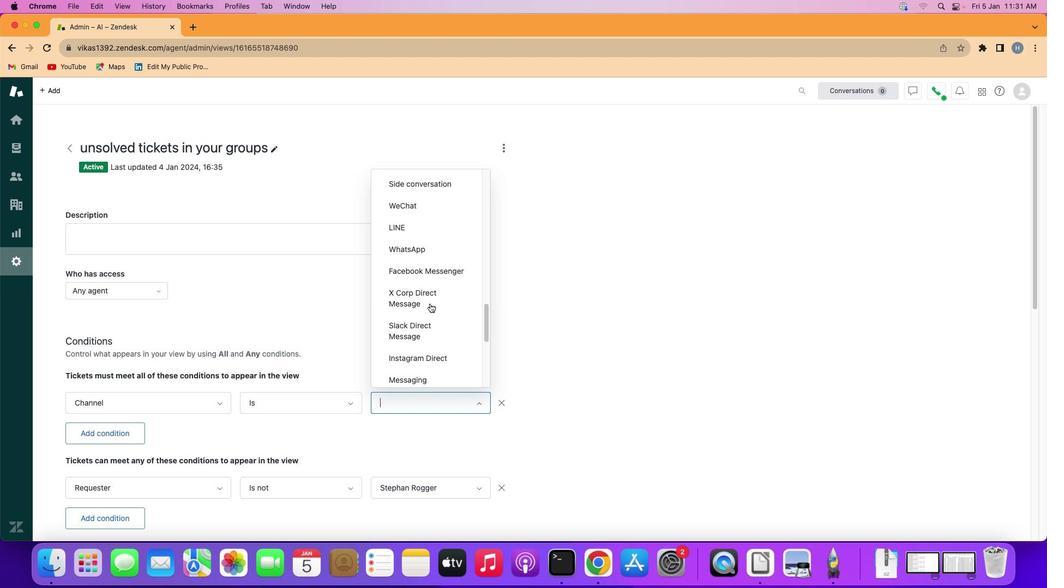 
Action: Mouse scrolled (429, 303) with delta (0, 0)
Screenshot: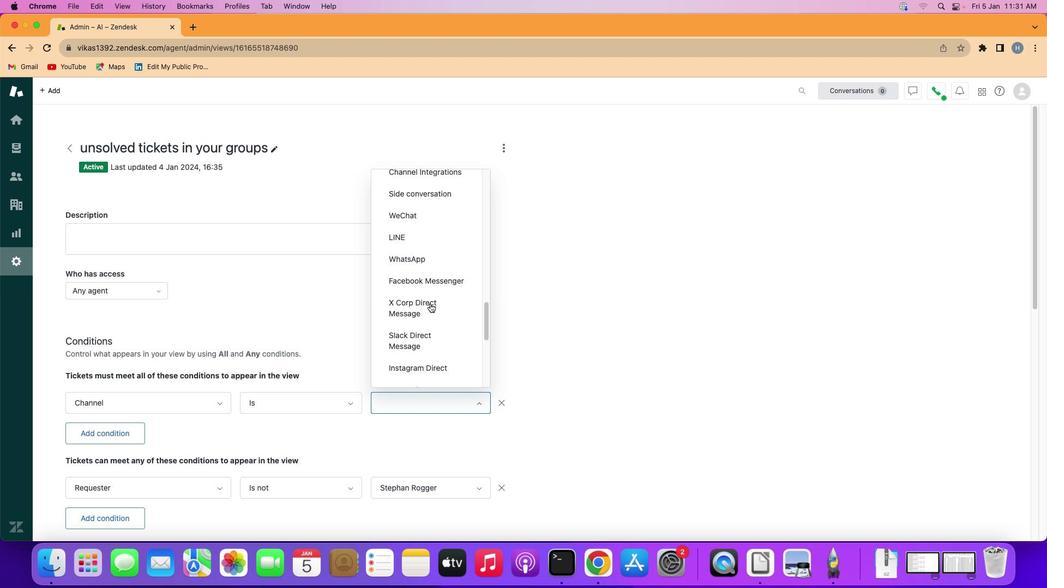 
Action: Mouse scrolled (429, 303) with delta (0, 0)
Screenshot: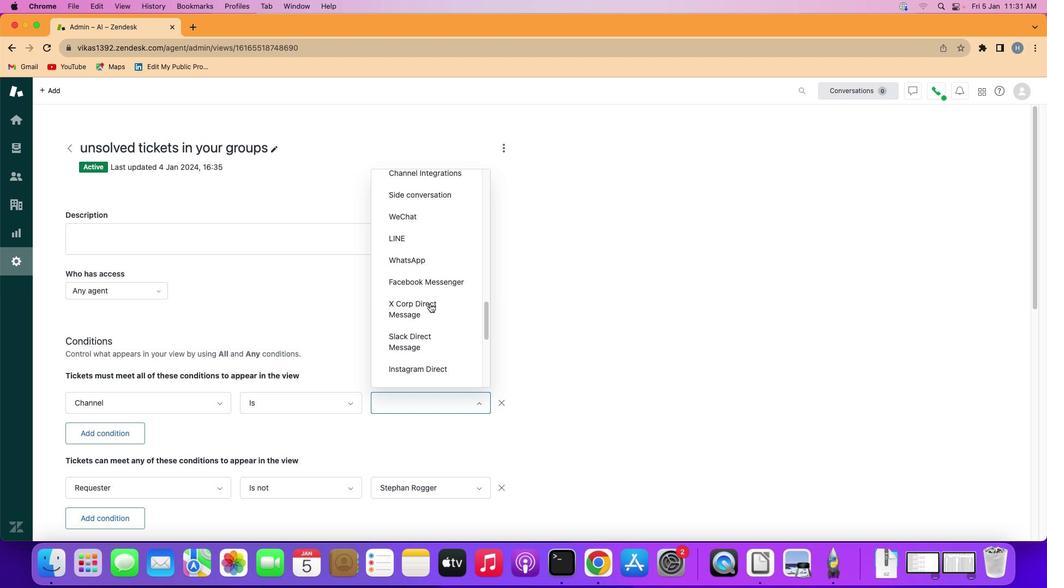 
Action: Mouse scrolled (429, 303) with delta (0, 0)
Screenshot: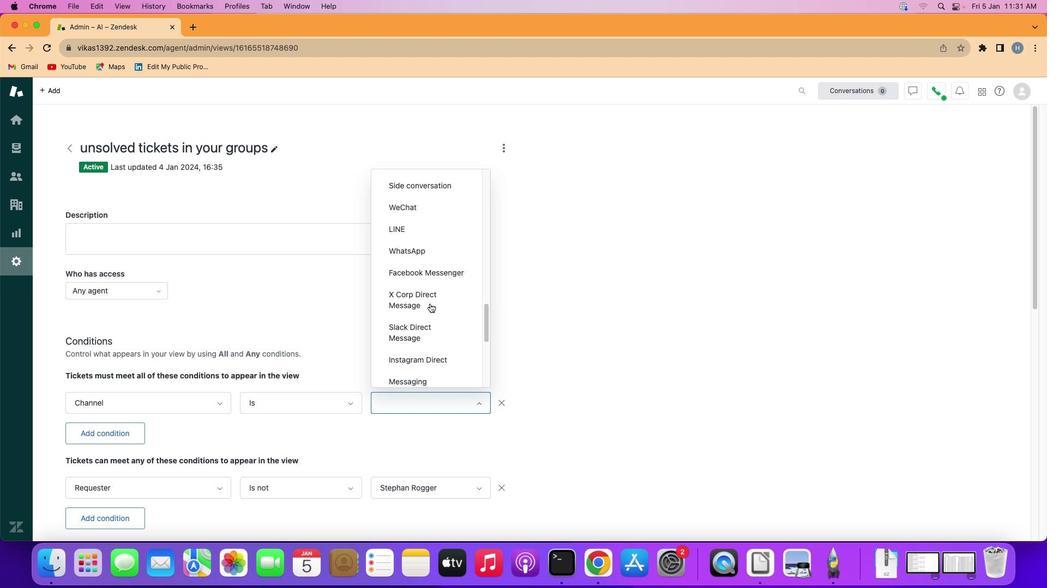 
Action: Mouse scrolled (429, 303) with delta (0, 0)
Screenshot: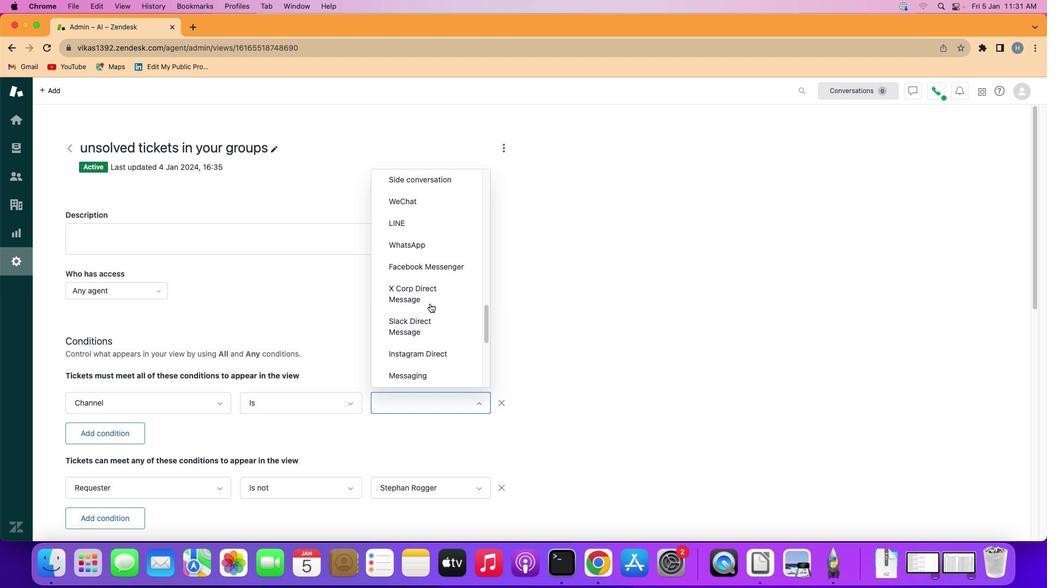
Action: Mouse scrolled (429, 303) with delta (0, 0)
Screenshot: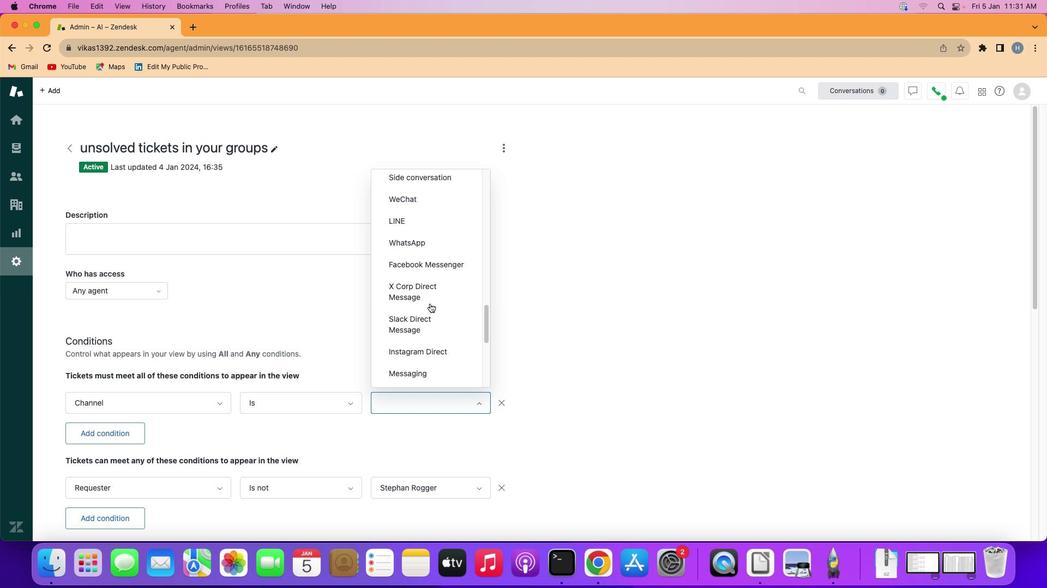 
Action: Mouse scrolled (429, 303) with delta (0, 0)
Screenshot: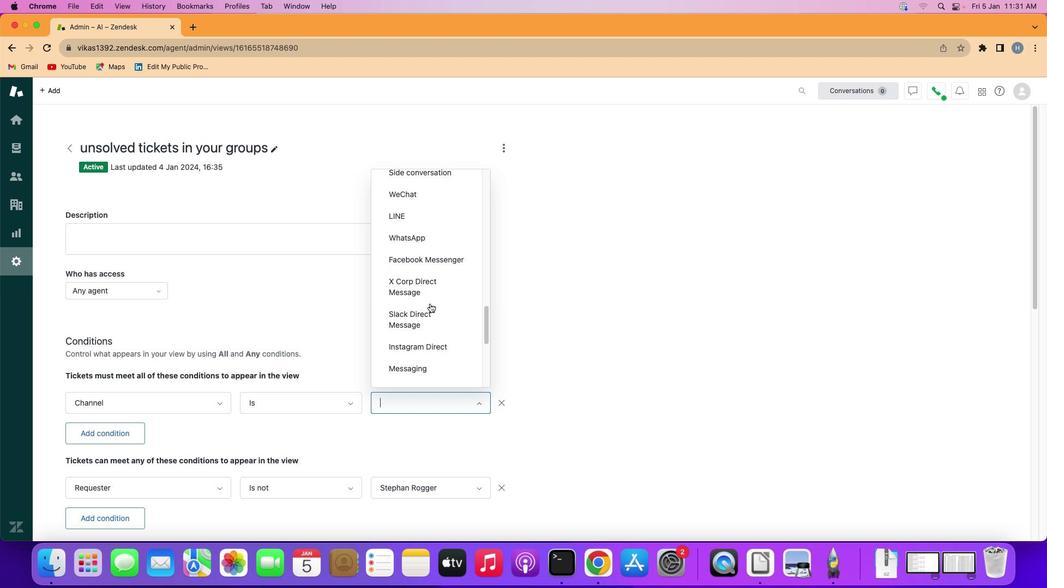
Action: Mouse scrolled (429, 303) with delta (0, 0)
Screenshot: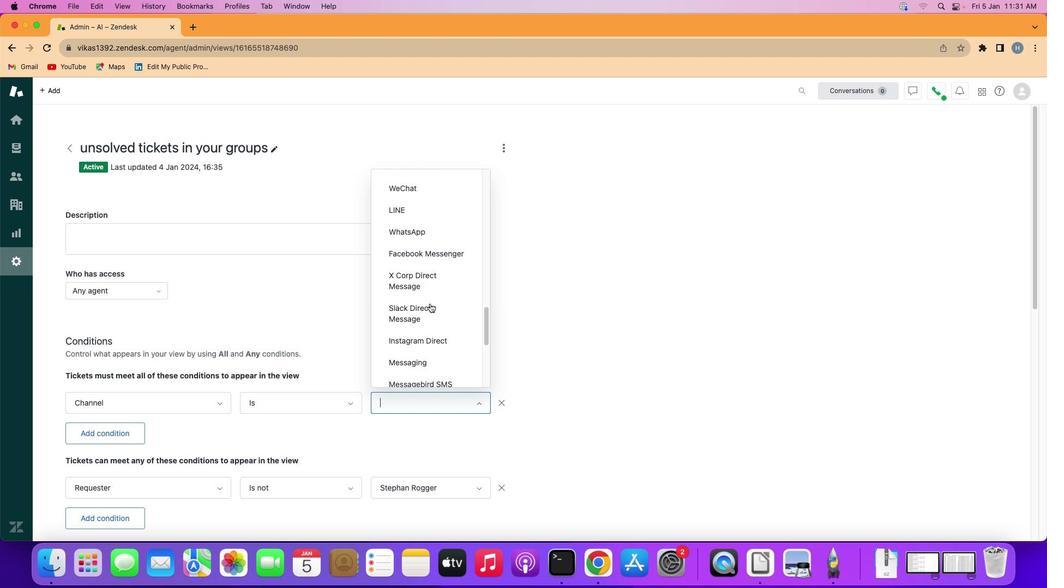 
Action: Mouse scrolled (429, 303) with delta (0, 0)
Screenshot: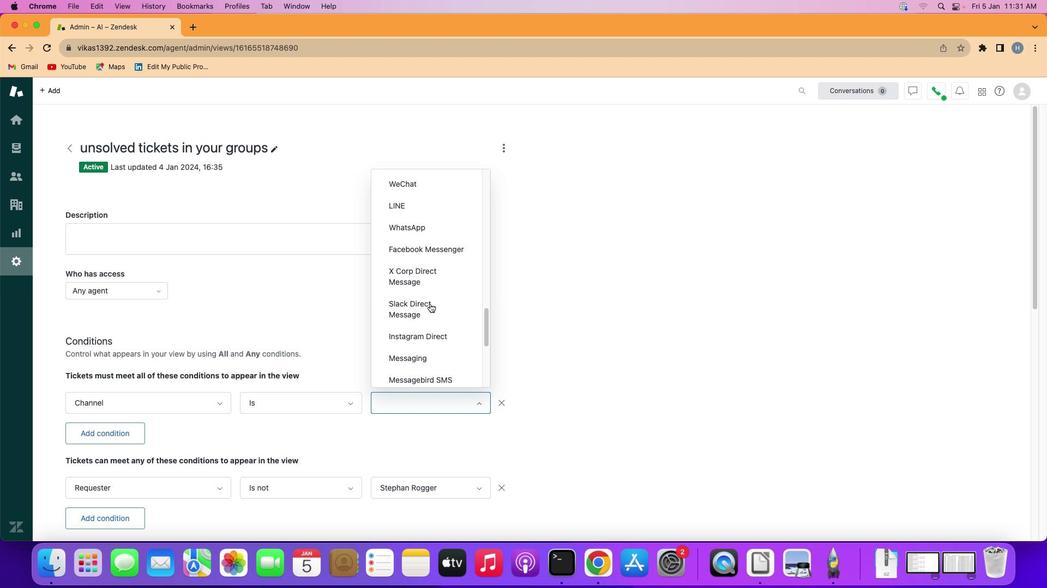 
Action: Mouse moved to (419, 337)
Screenshot: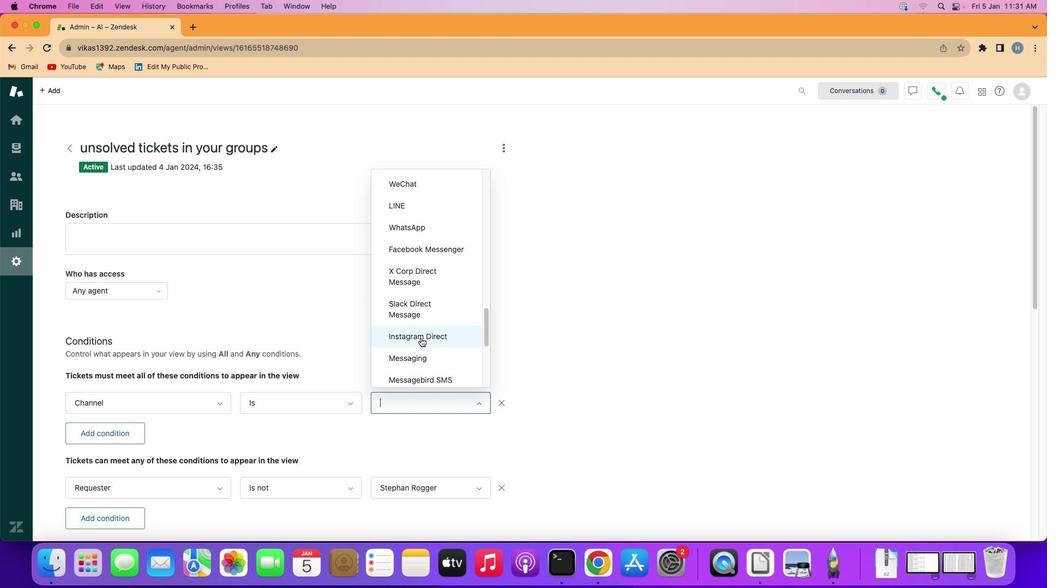 
Action: Mouse pressed left at (419, 337)
Screenshot: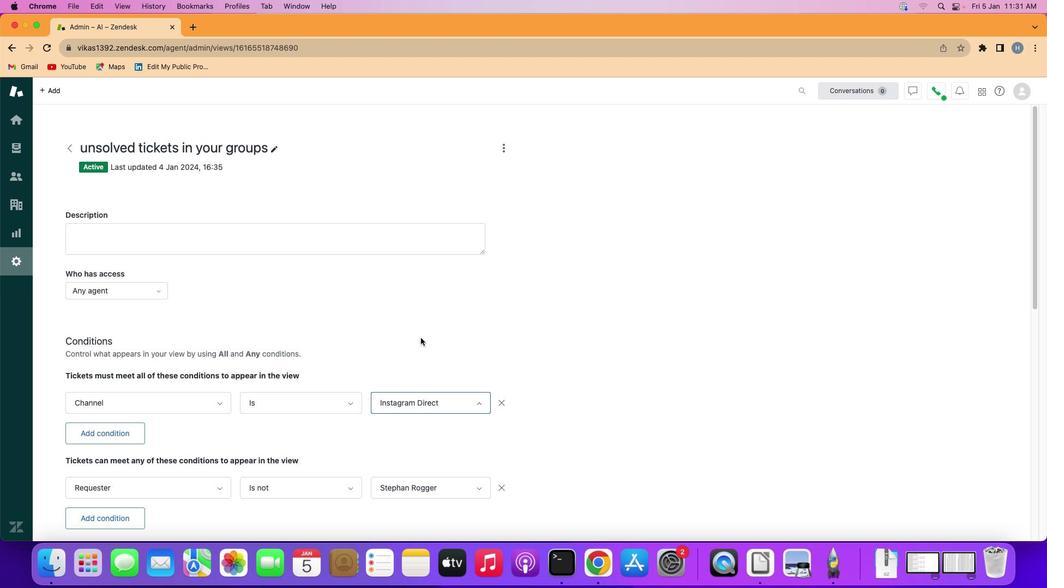 
